 Task: Check the traffic conditions on Interstate 35 in Dallas.
Action: Key pressed <Key.caps_lock>I<Key.caps_lock>nterstate<Key.space>35,<Key.caps_lock>D<Key.caps_lock>allas
Screenshot: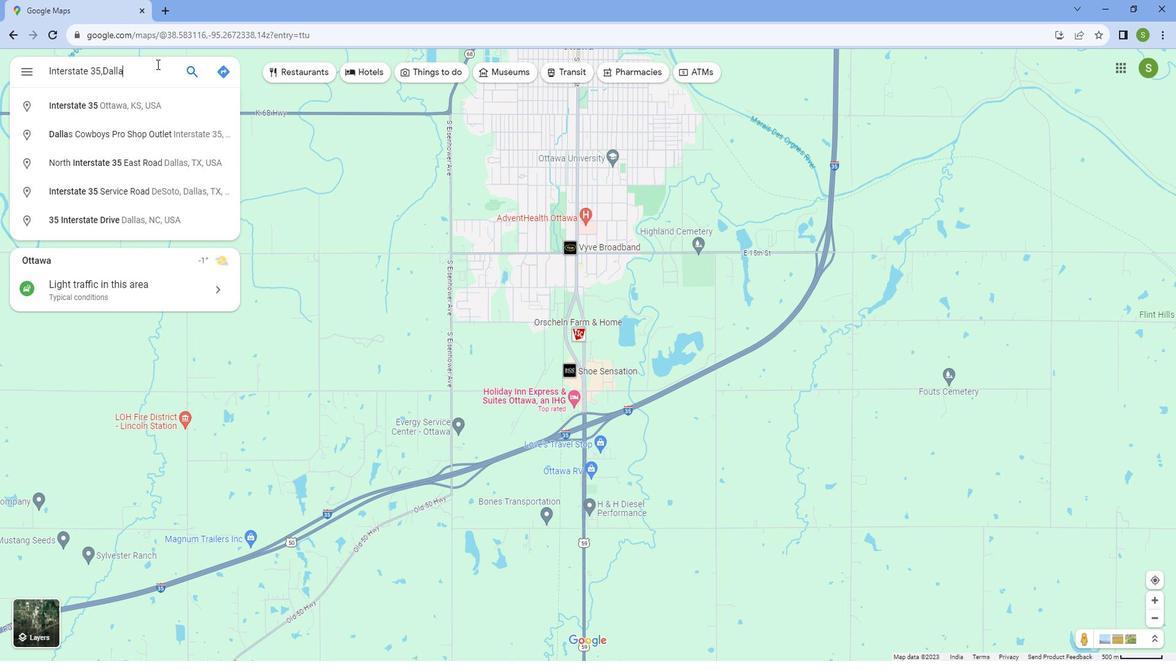 
Action: Mouse moved to (310, 73)
Screenshot: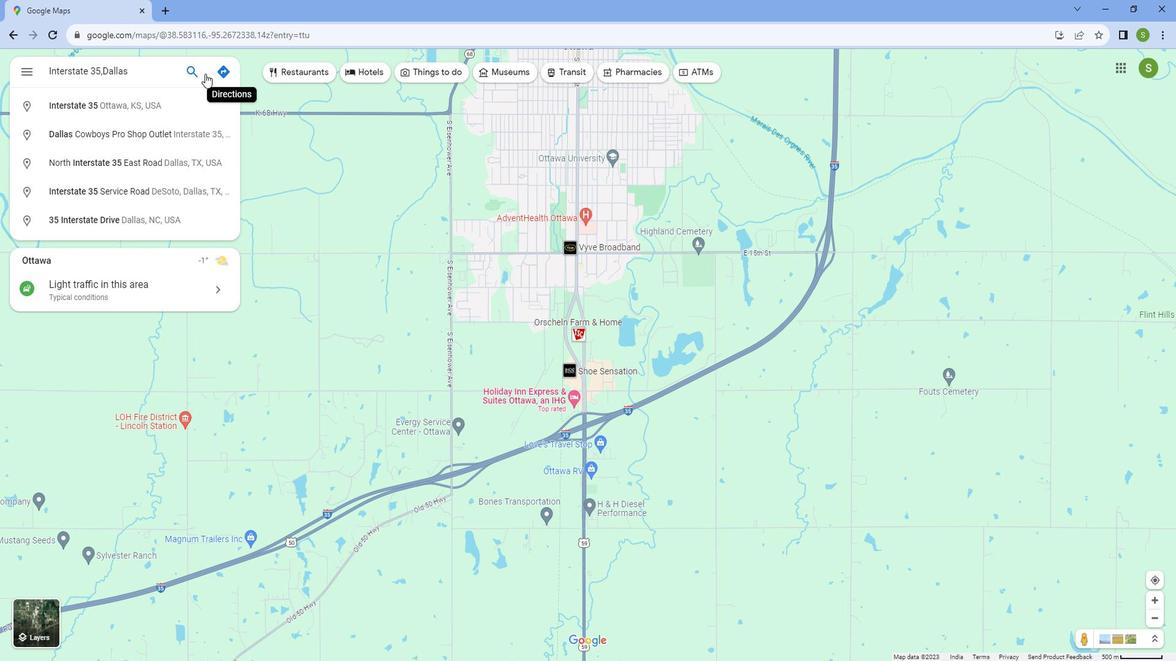 
Action: Mouse pressed left at (310, 73)
Screenshot: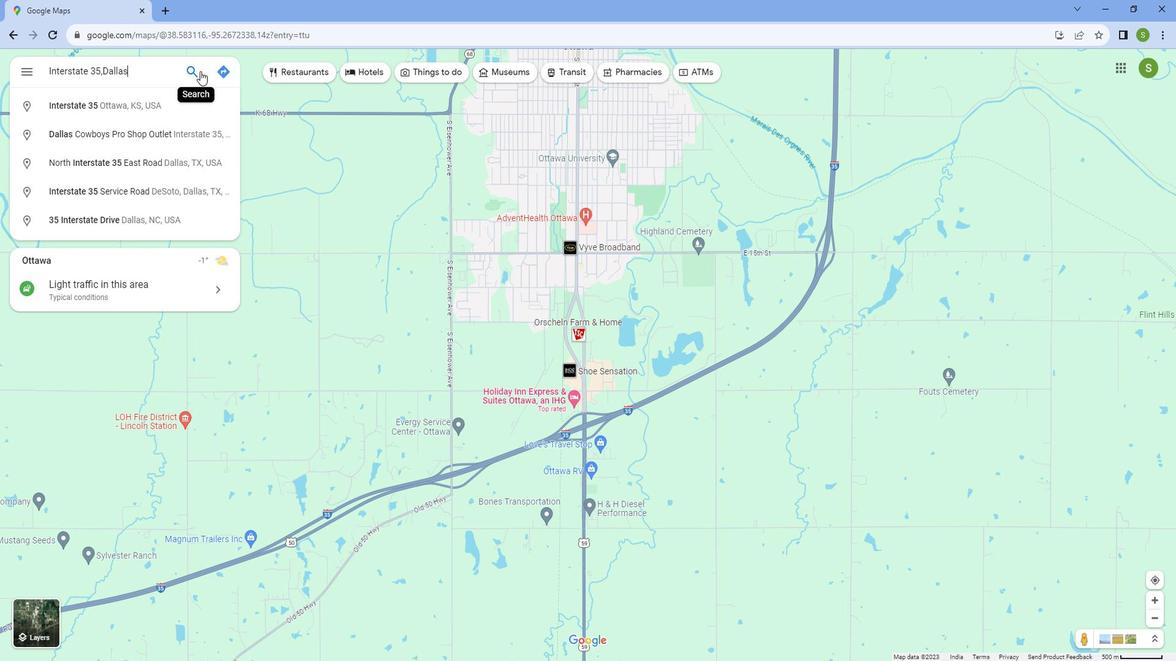 
Action: Mouse moved to (429, 591)
Screenshot: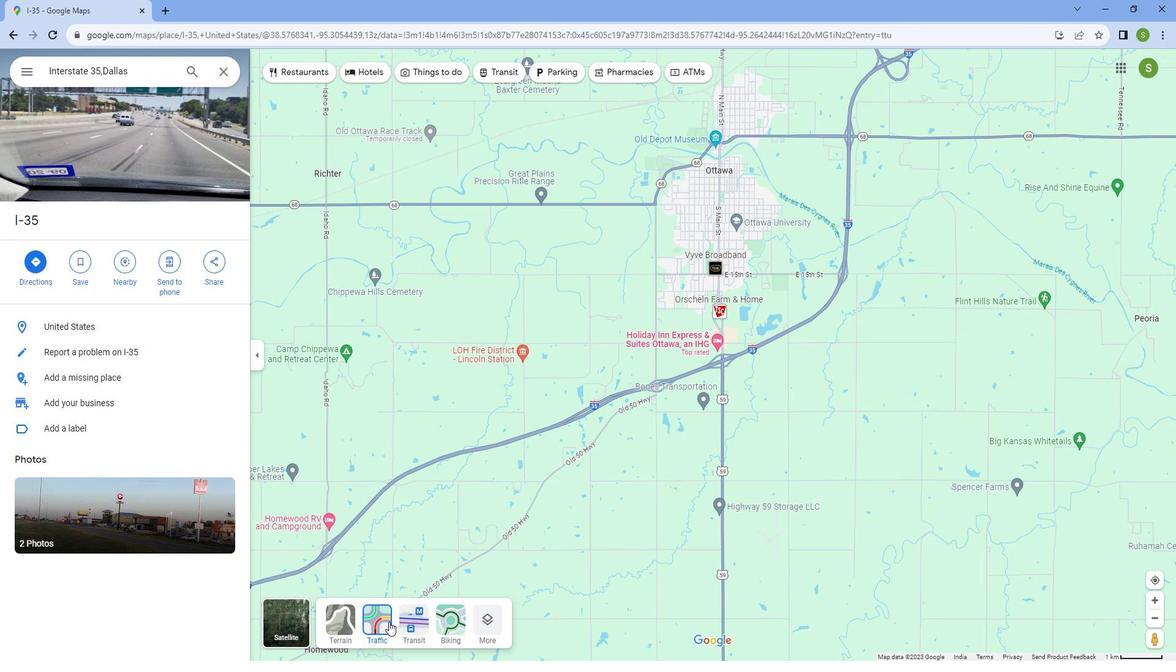 
Action: Mouse pressed left at (429, 591)
Screenshot: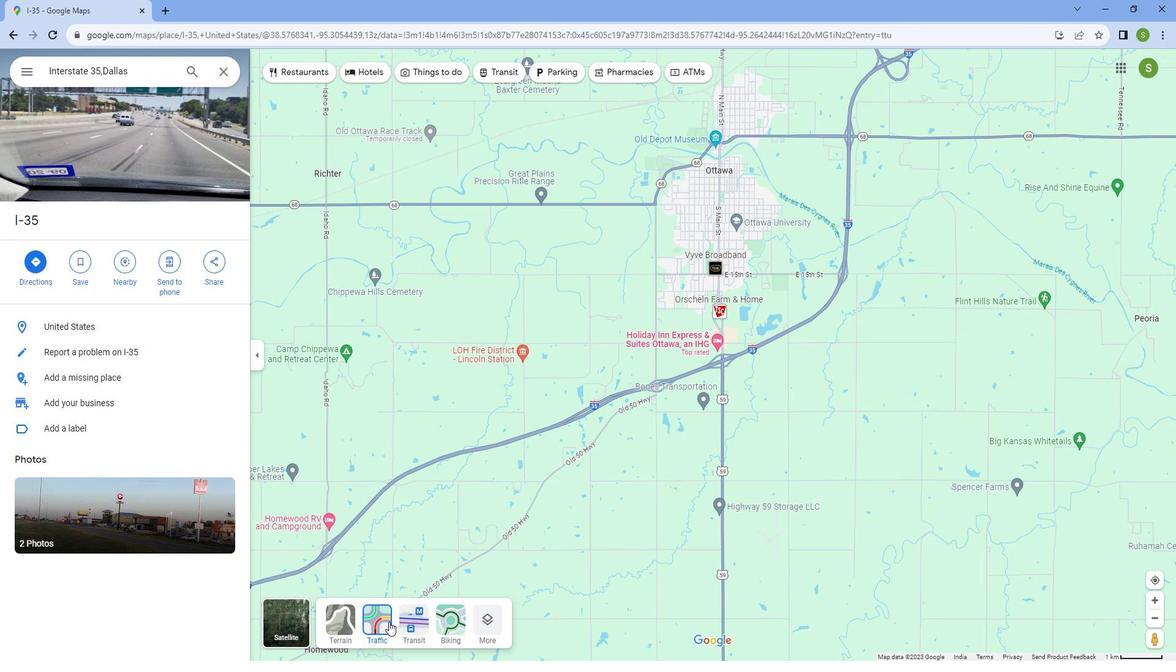 
Action: Mouse moved to (500, 454)
Screenshot: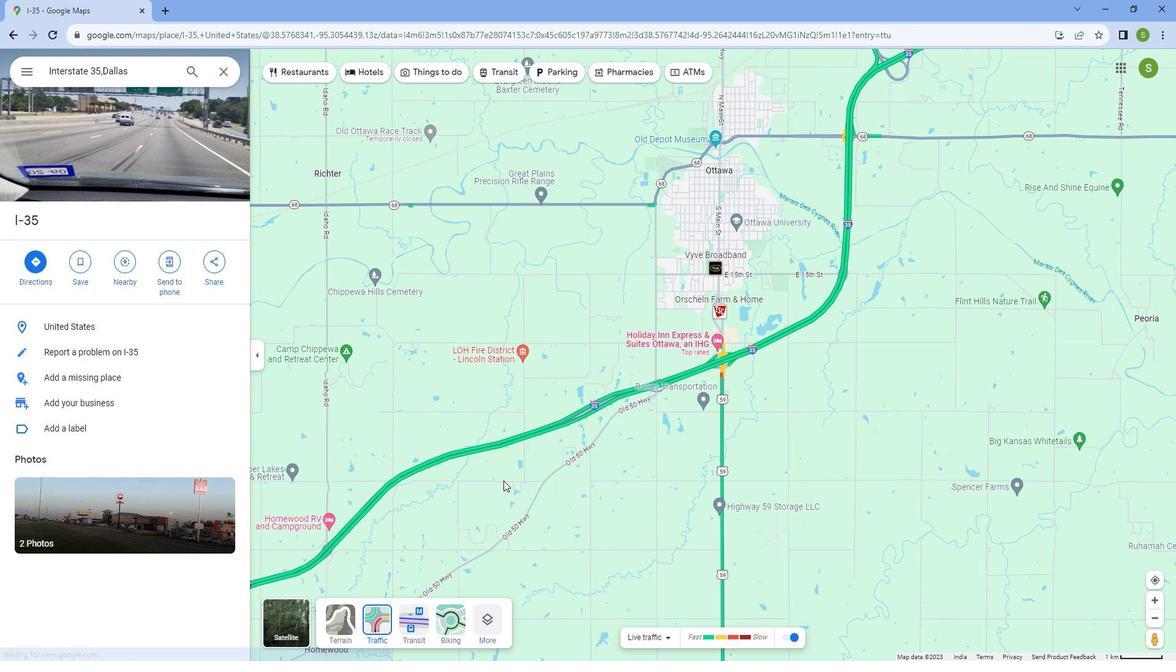 
Action: Mouse scrolled (500, 454) with delta (0, 0)
Screenshot: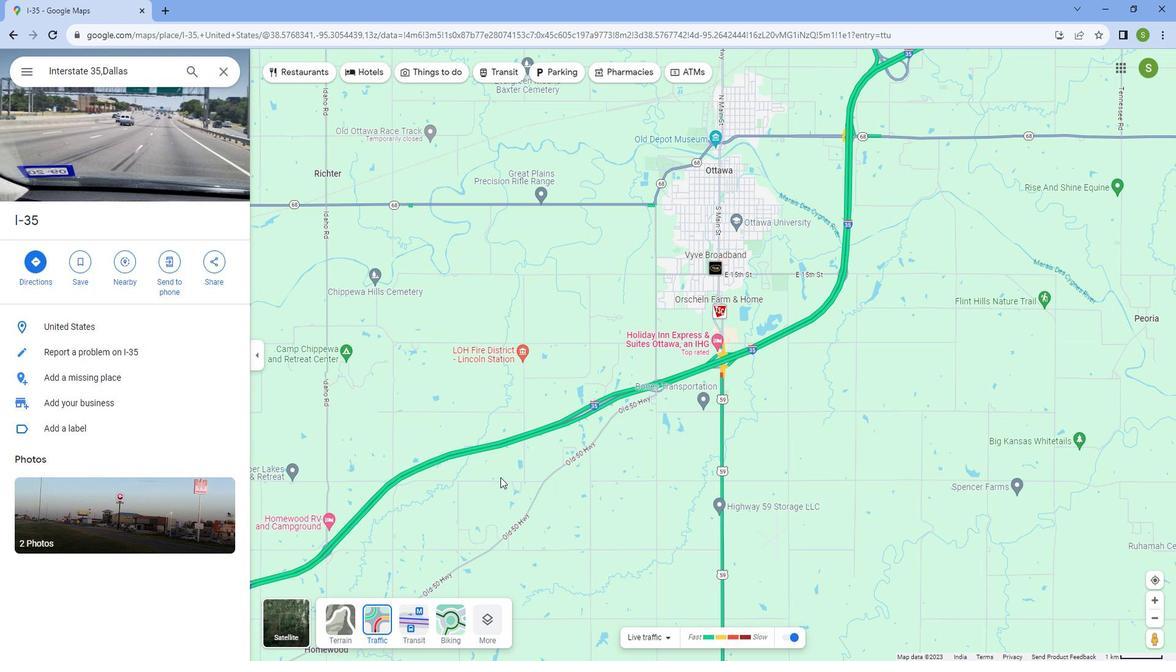 
Action: Mouse scrolled (500, 454) with delta (0, 0)
Screenshot: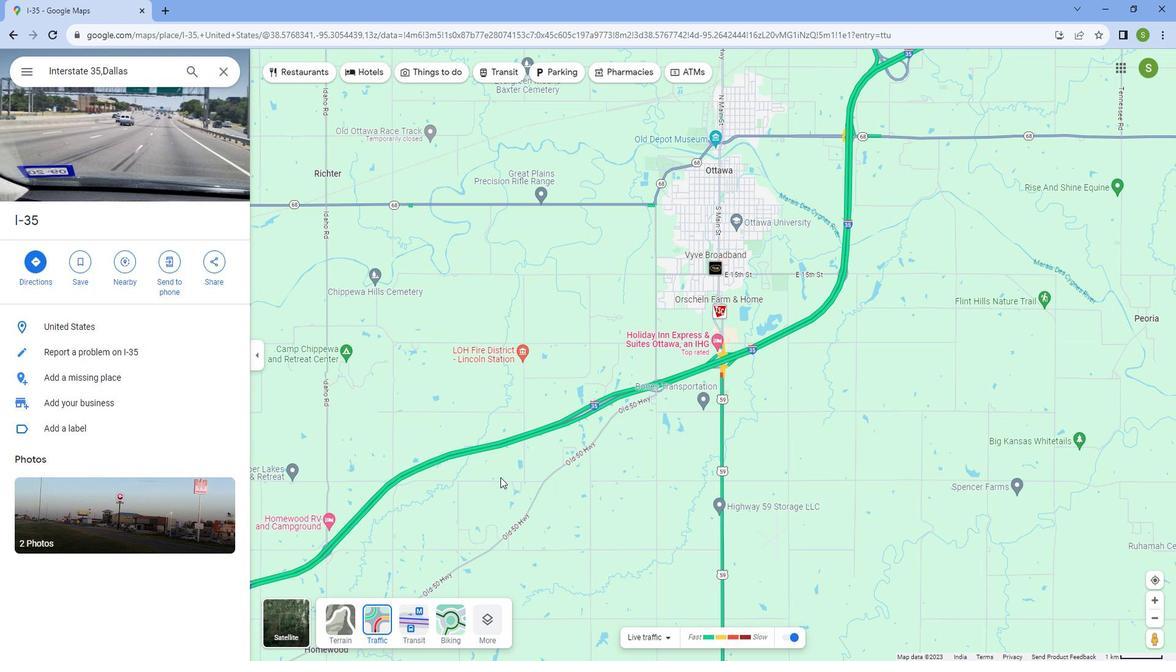 
Action: Mouse scrolled (500, 454) with delta (0, 0)
Screenshot: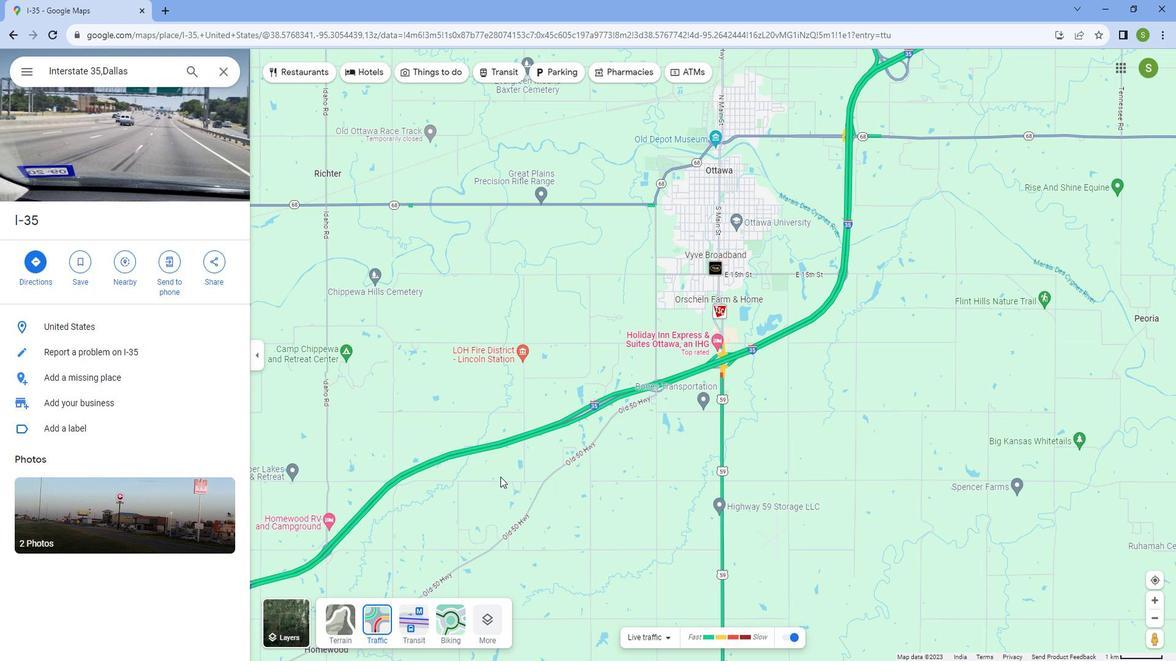 
Action: Mouse moved to (500, 454)
Screenshot: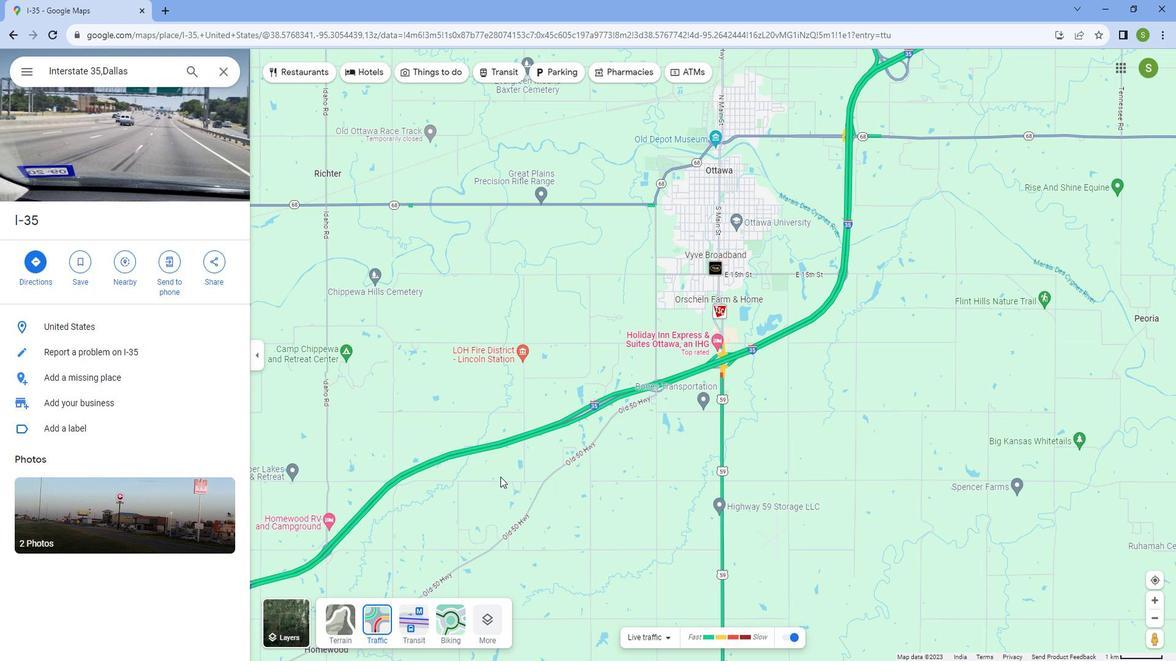 
Action: Mouse scrolled (500, 454) with delta (0, 0)
Screenshot: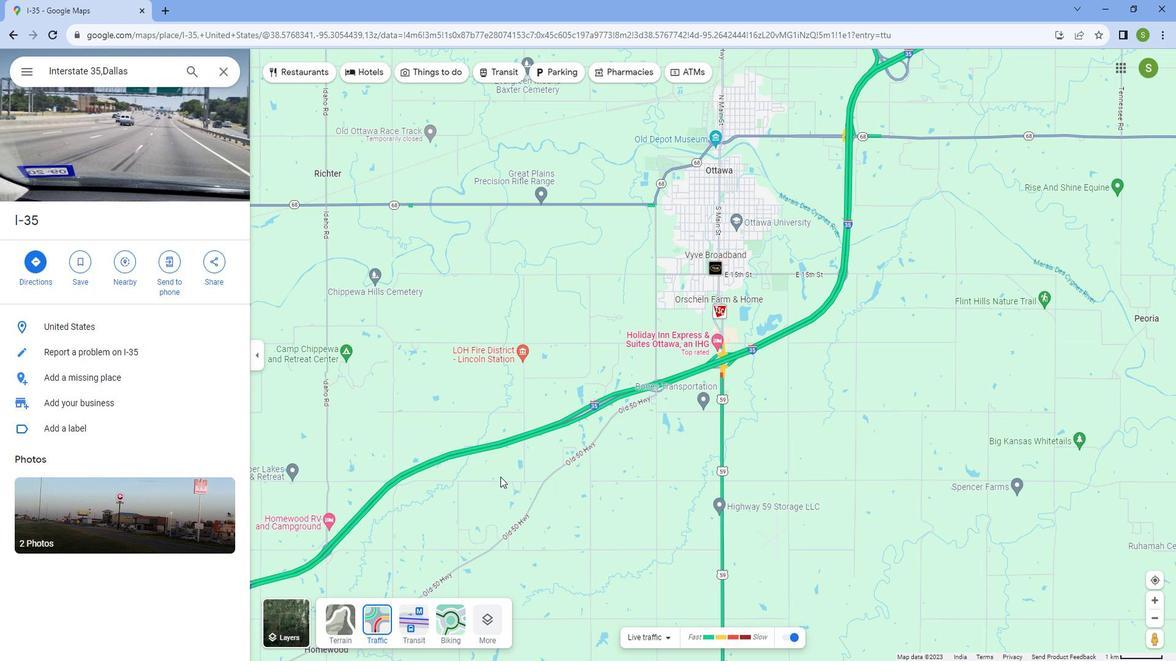 
Action: Mouse moved to (499, 454)
Screenshot: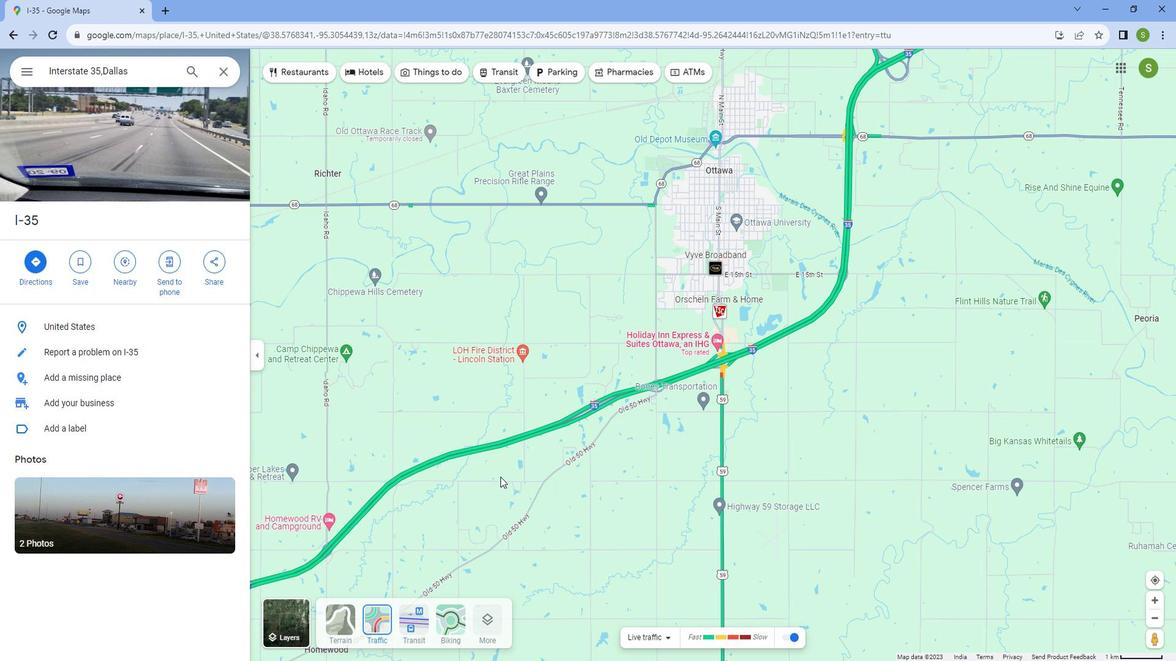 
Action: Mouse scrolled (499, 453) with delta (0, 0)
Screenshot: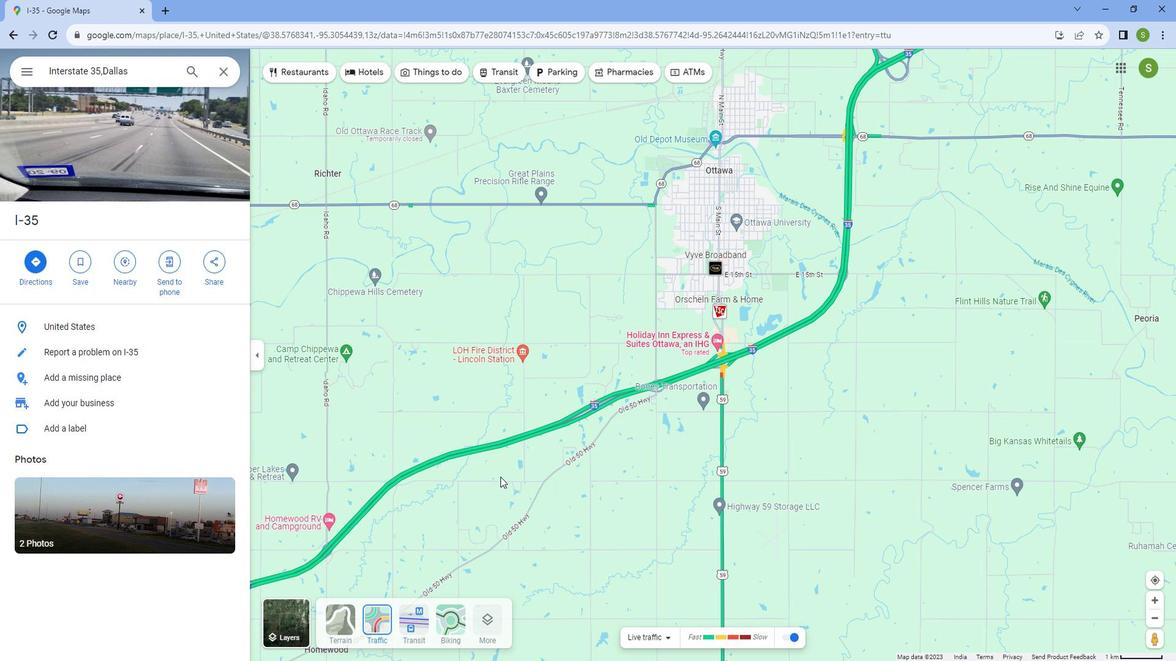 
Action: Mouse scrolled (499, 453) with delta (0, 0)
Screenshot: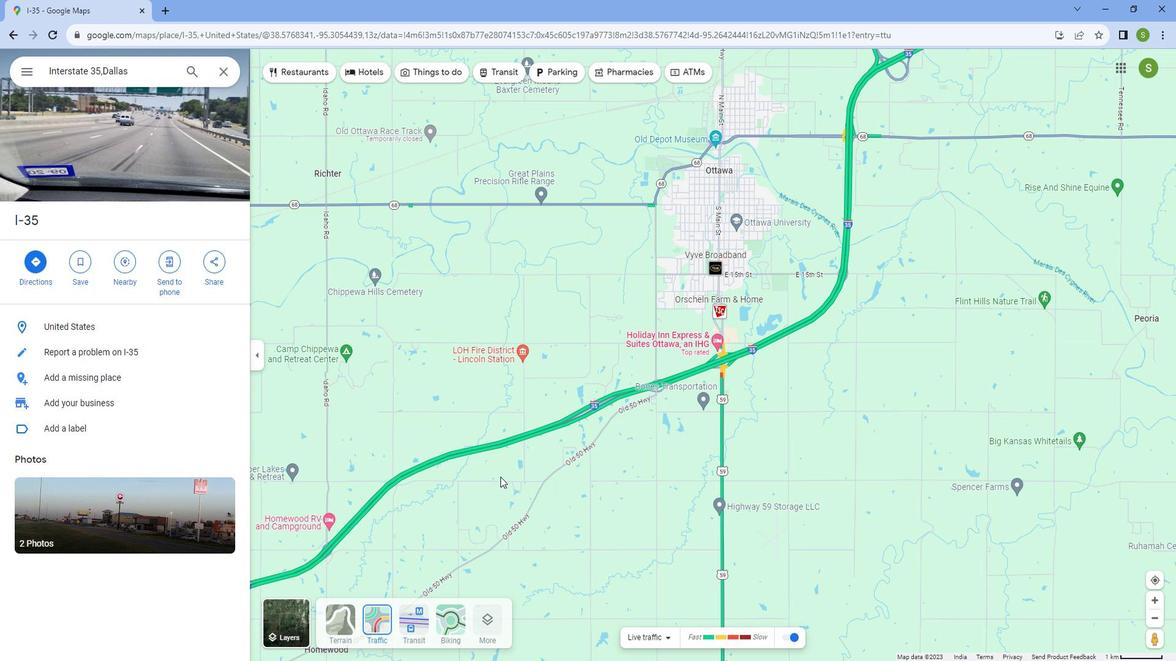 
Action: Mouse moved to (499, 454)
Screenshot: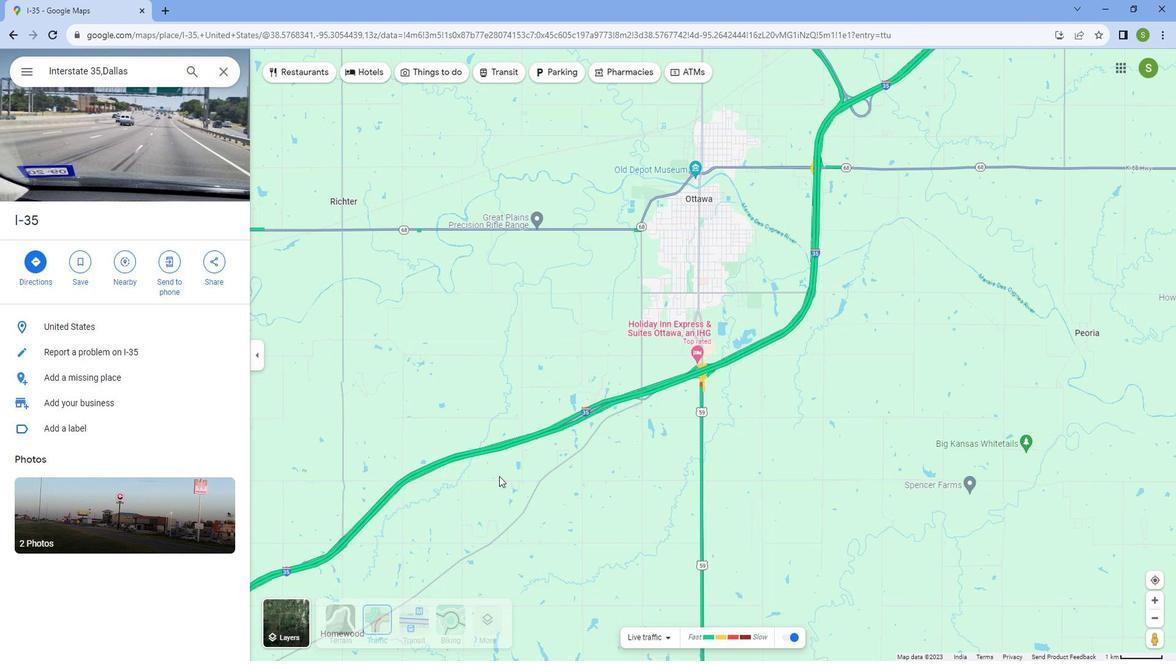
Action: Mouse scrolled (499, 454) with delta (0, 0)
Screenshot: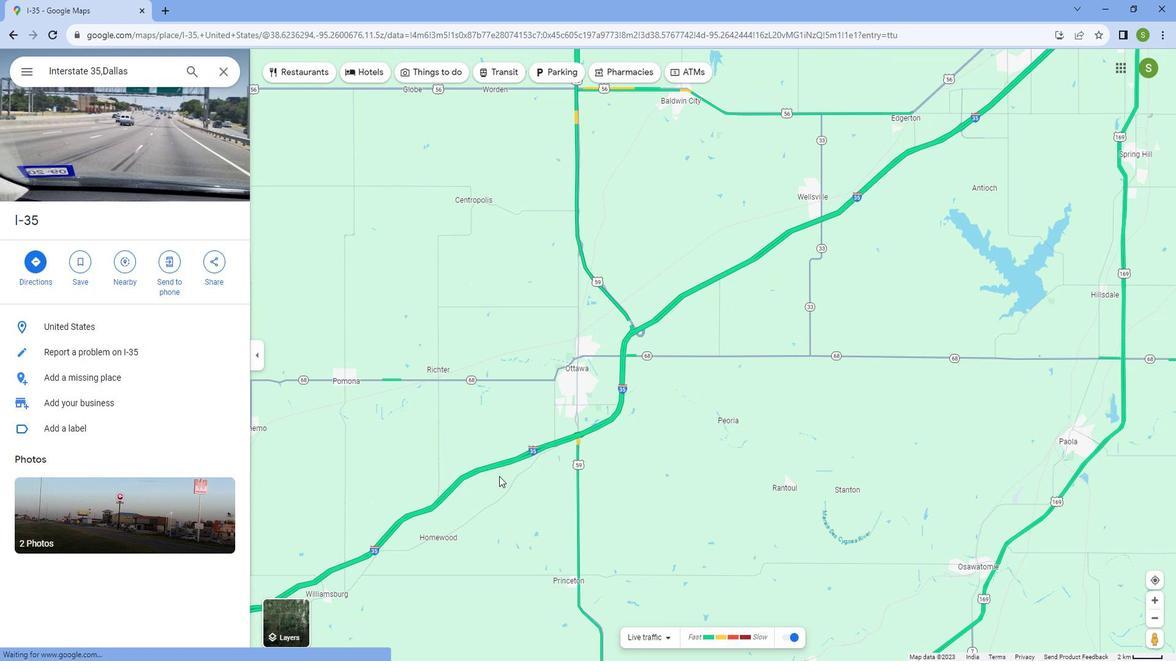 
Action: Mouse scrolled (499, 454) with delta (0, 0)
Screenshot: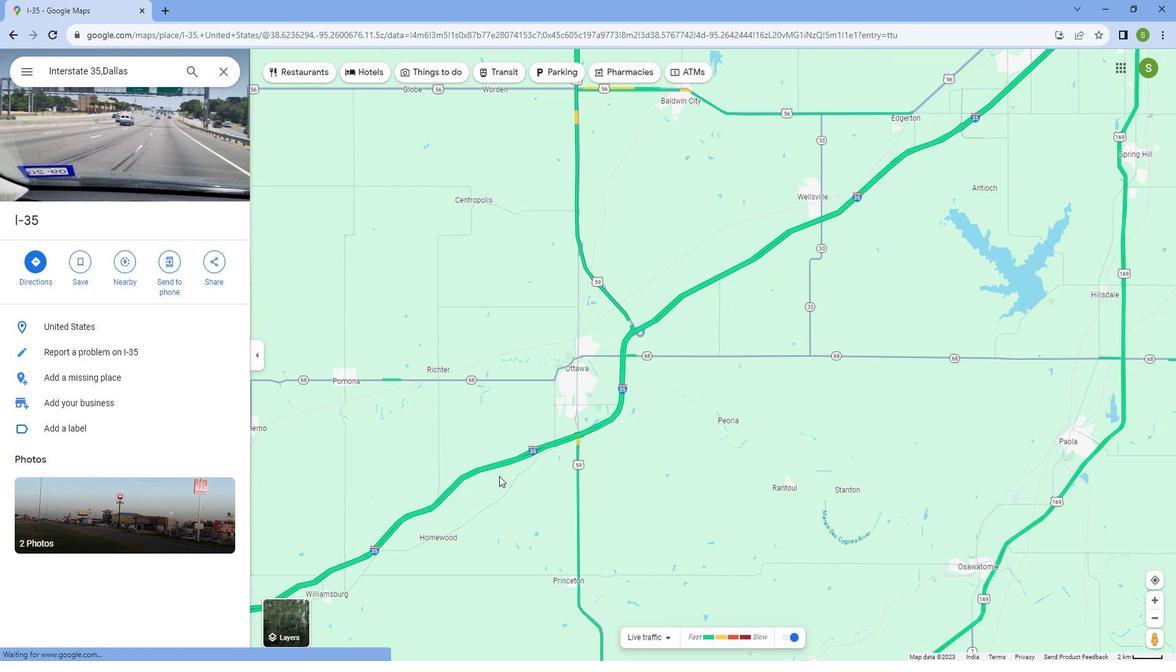 
Action: Mouse scrolled (499, 454) with delta (0, 0)
Screenshot: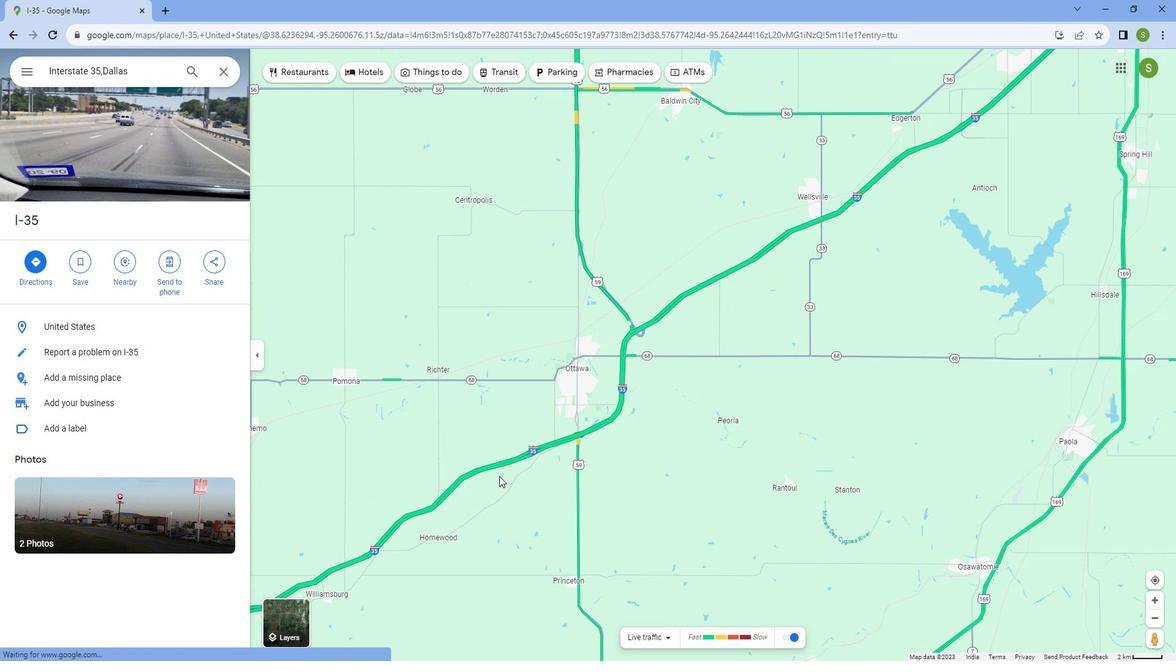 
Action: Mouse scrolled (499, 454) with delta (0, 0)
Screenshot: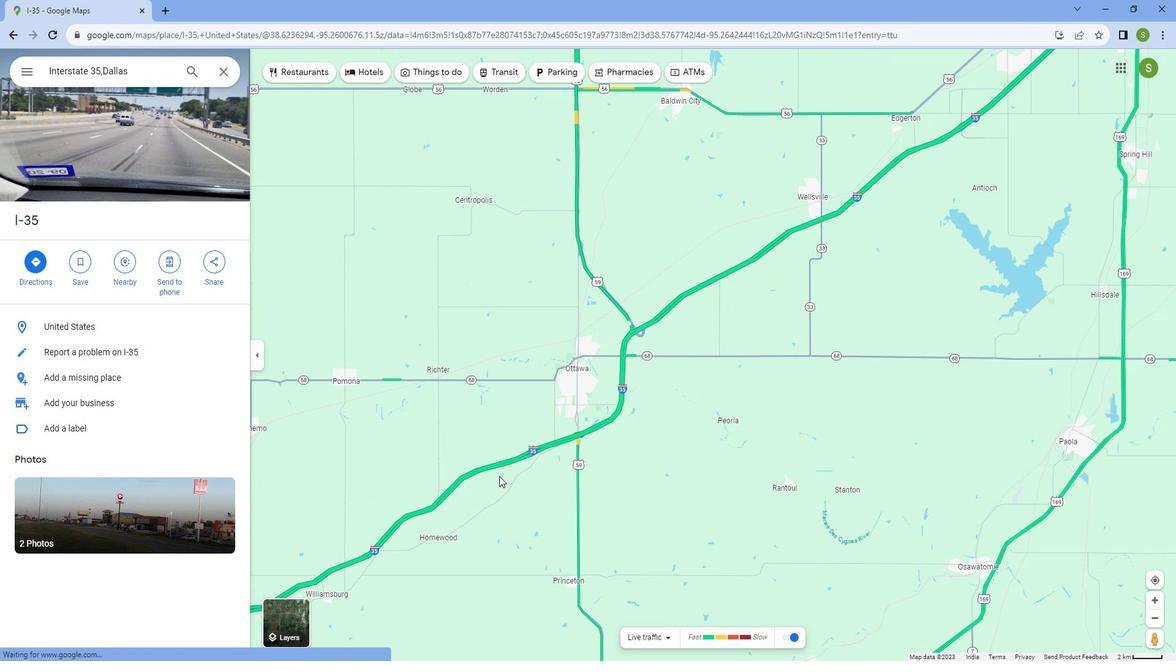 
Action: Mouse scrolled (499, 454) with delta (0, 0)
Screenshot: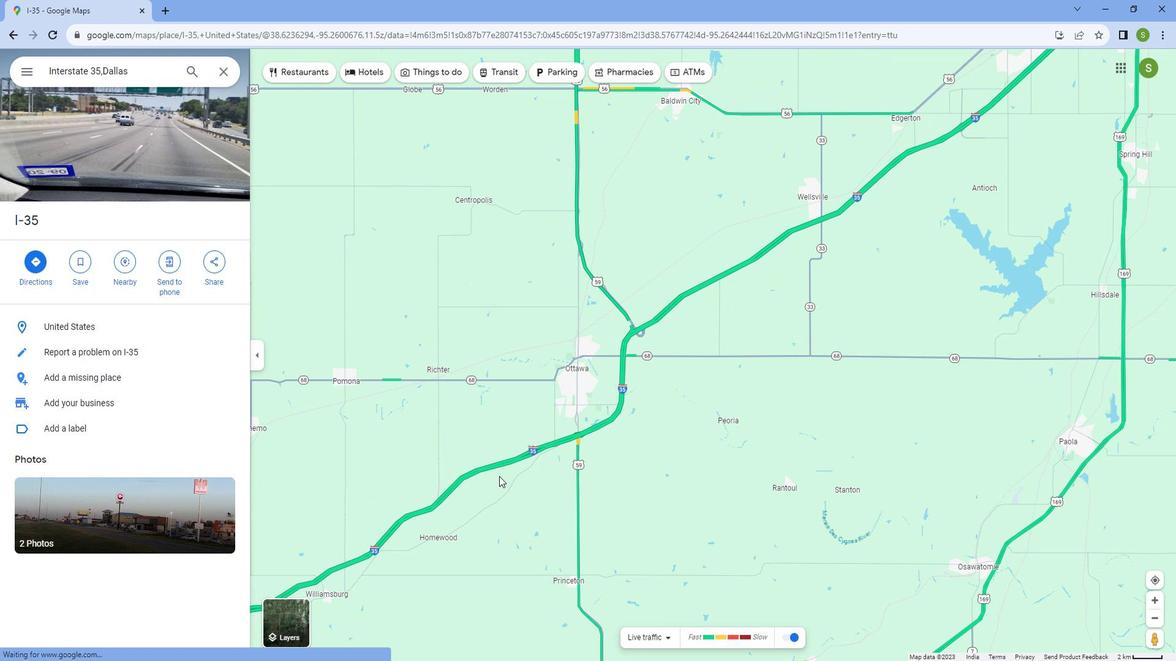 
Action: Mouse scrolled (499, 454) with delta (0, 0)
Screenshot: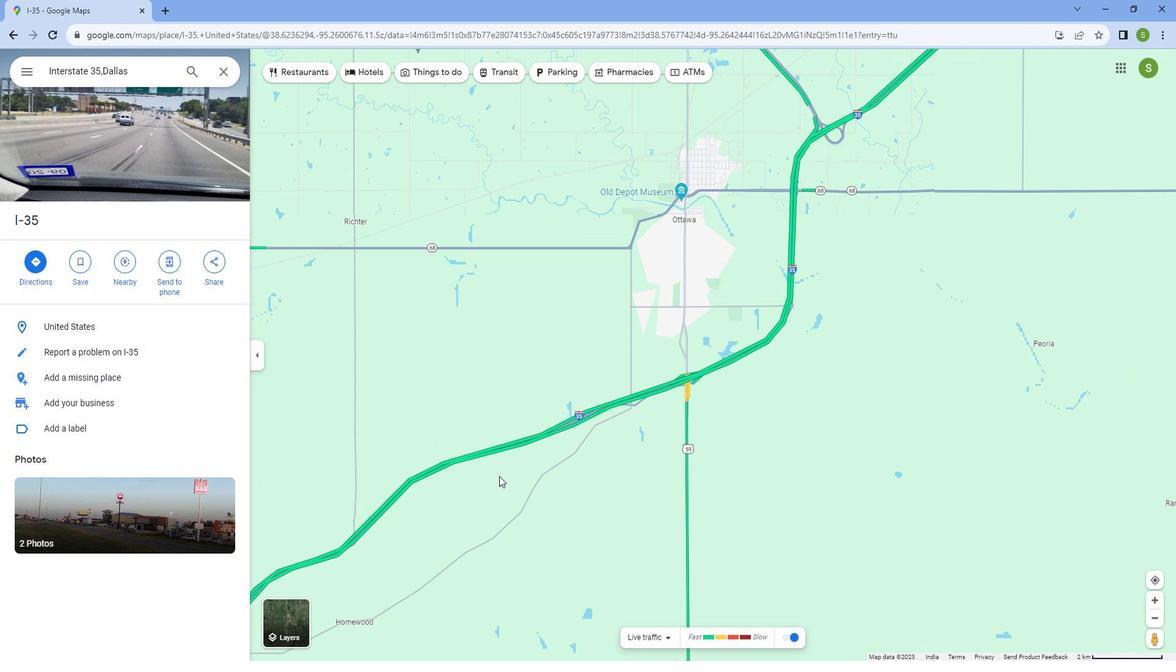 
Action: Mouse scrolled (499, 454) with delta (0, 0)
Screenshot: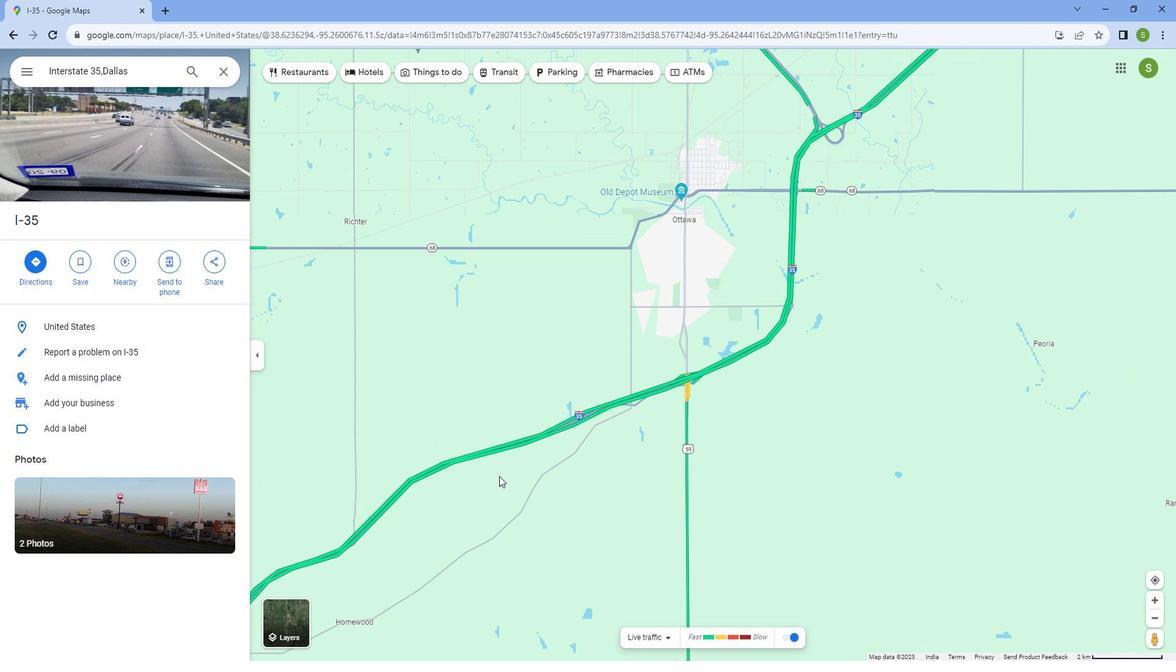 
Action: Mouse scrolled (499, 454) with delta (0, 0)
Screenshot: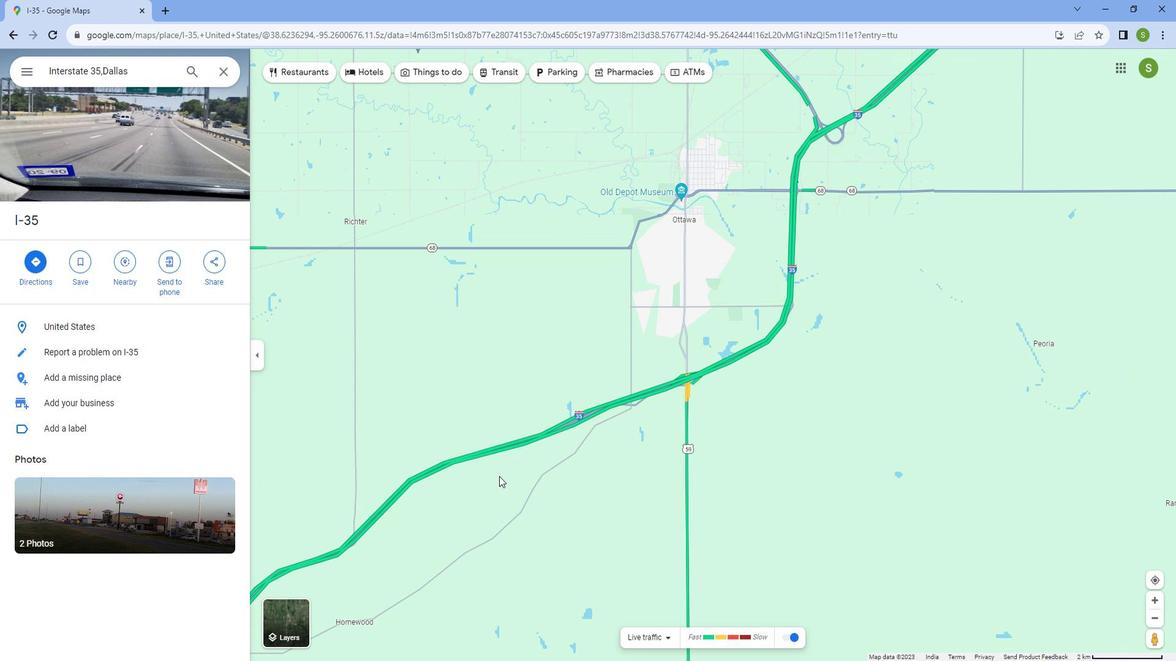 
Action: Mouse scrolled (499, 454) with delta (0, 0)
Screenshot: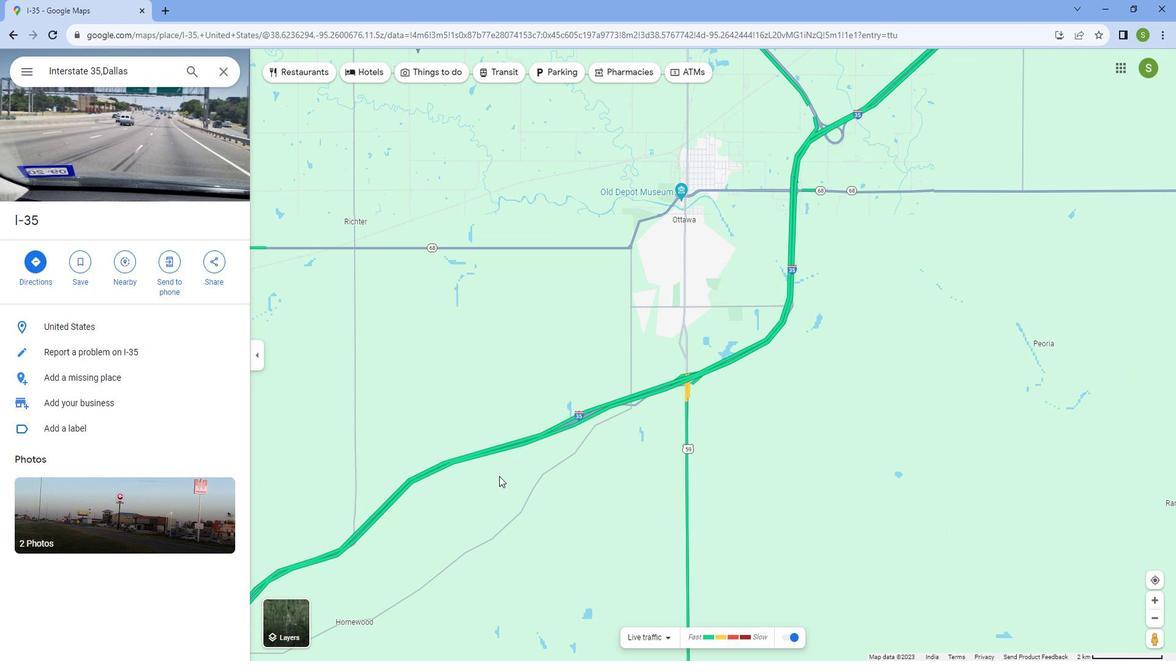 
Action: Mouse scrolled (499, 454) with delta (0, 0)
Screenshot: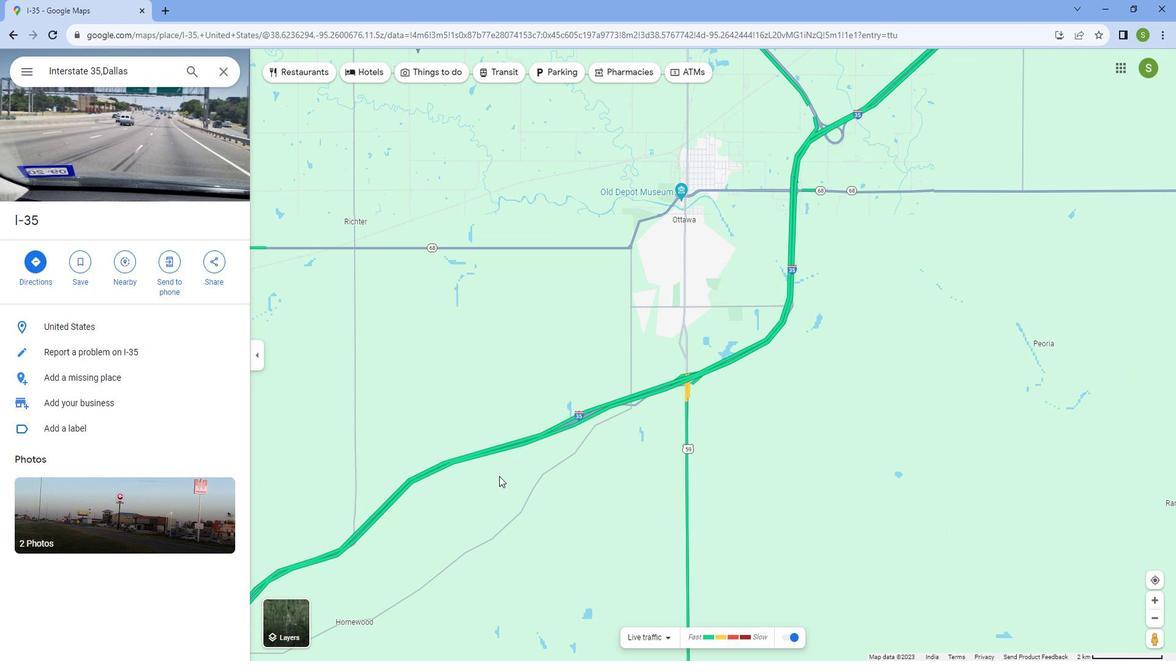 
Action: Mouse scrolled (499, 454) with delta (0, 0)
Screenshot: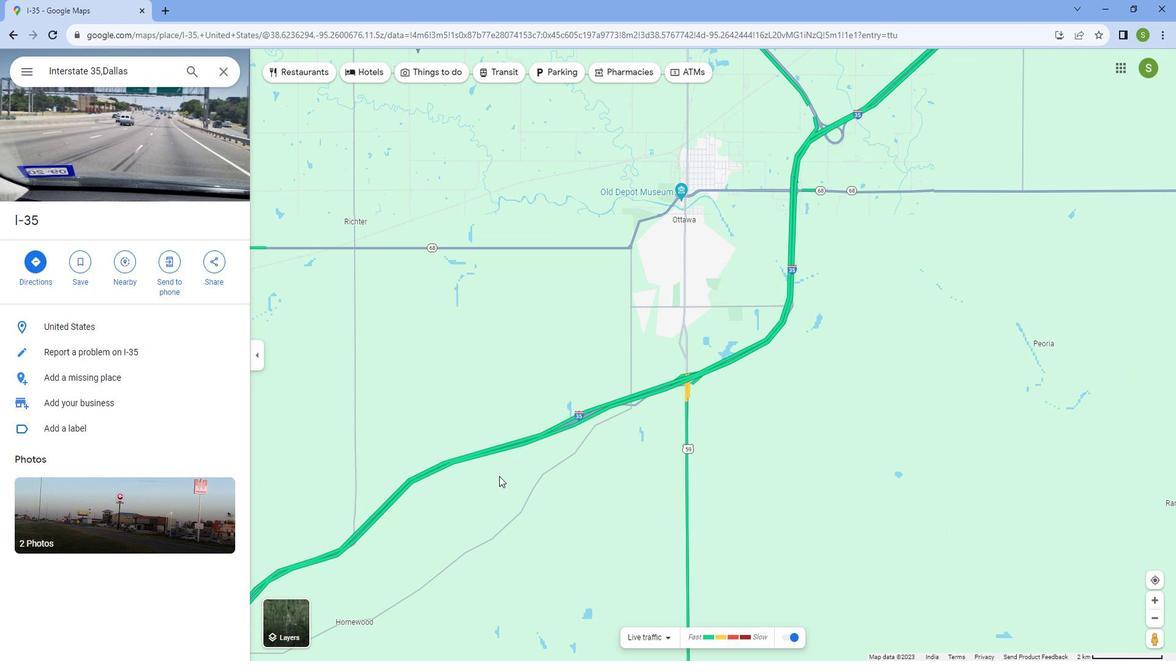 
Action: Mouse scrolled (499, 454) with delta (0, 0)
Screenshot: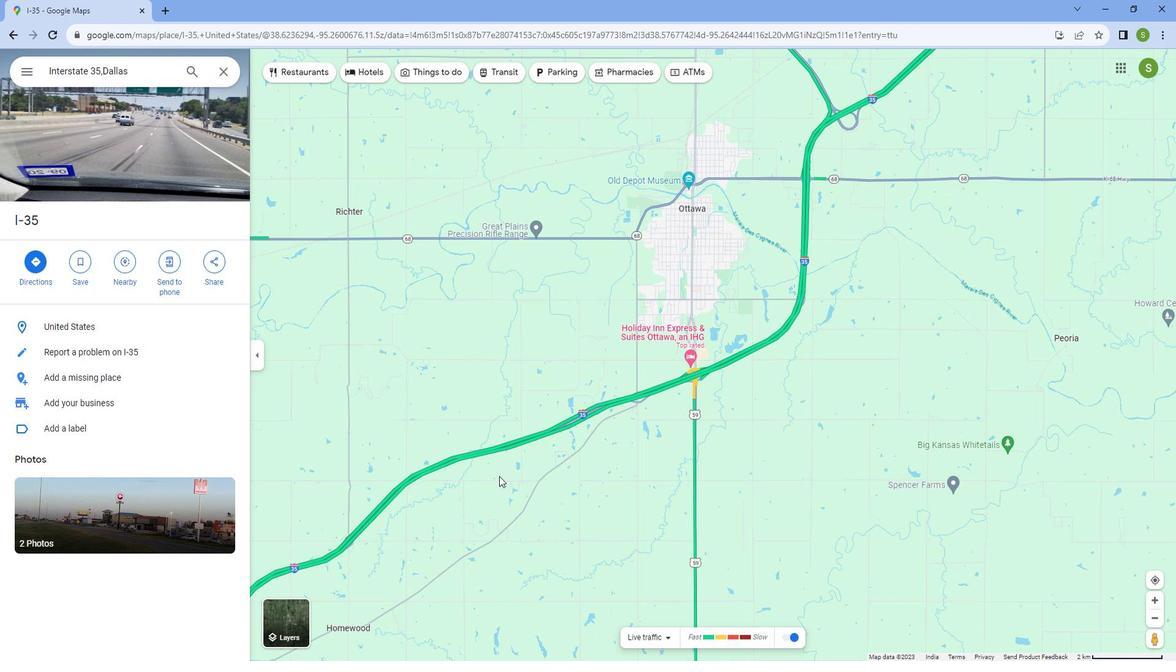 
Action: Mouse moved to (614, 379)
Screenshot: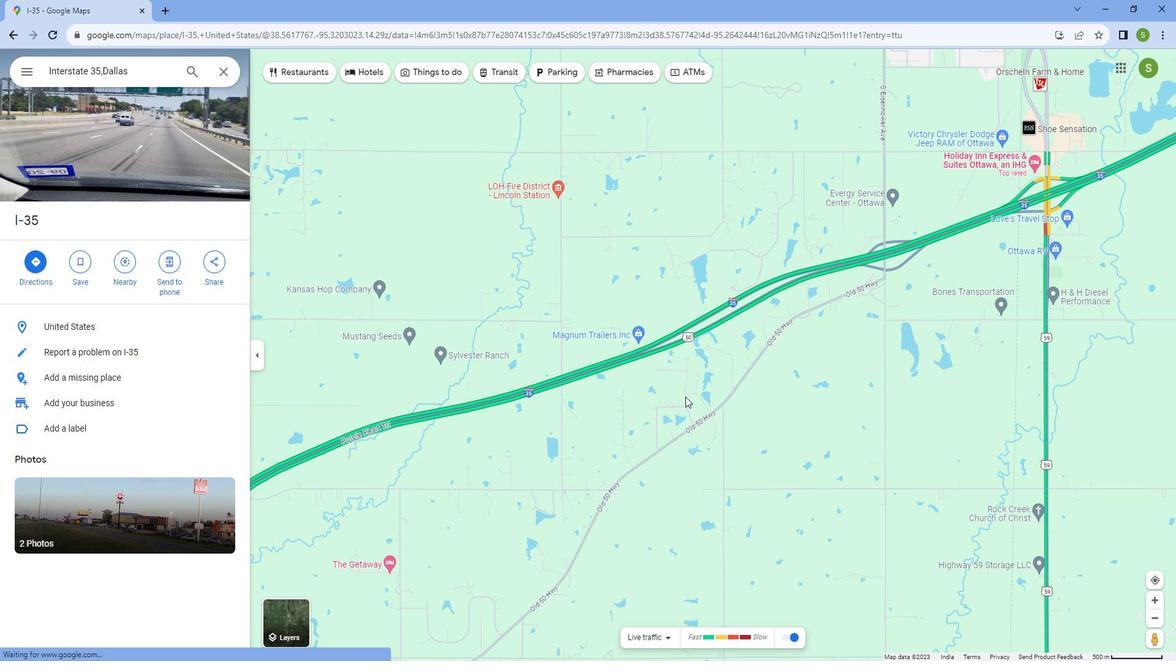 
Action: Mouse pressed left at (614, 379)
Screenshot: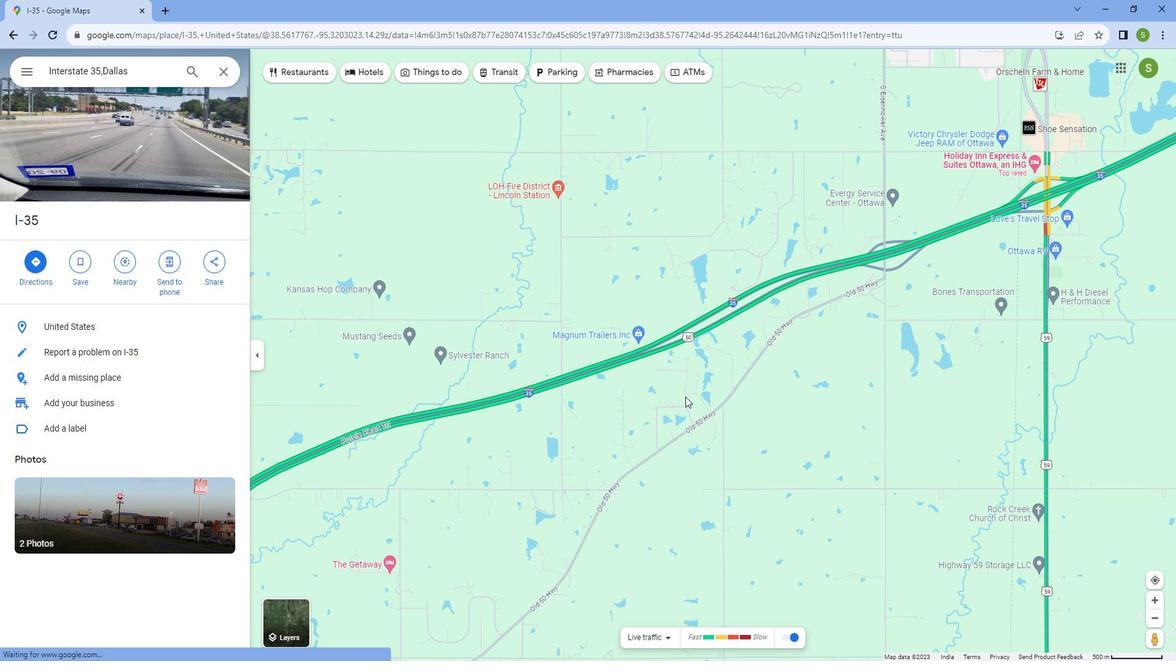 
Action: Mouse moved to (777, 371)
Screenshot: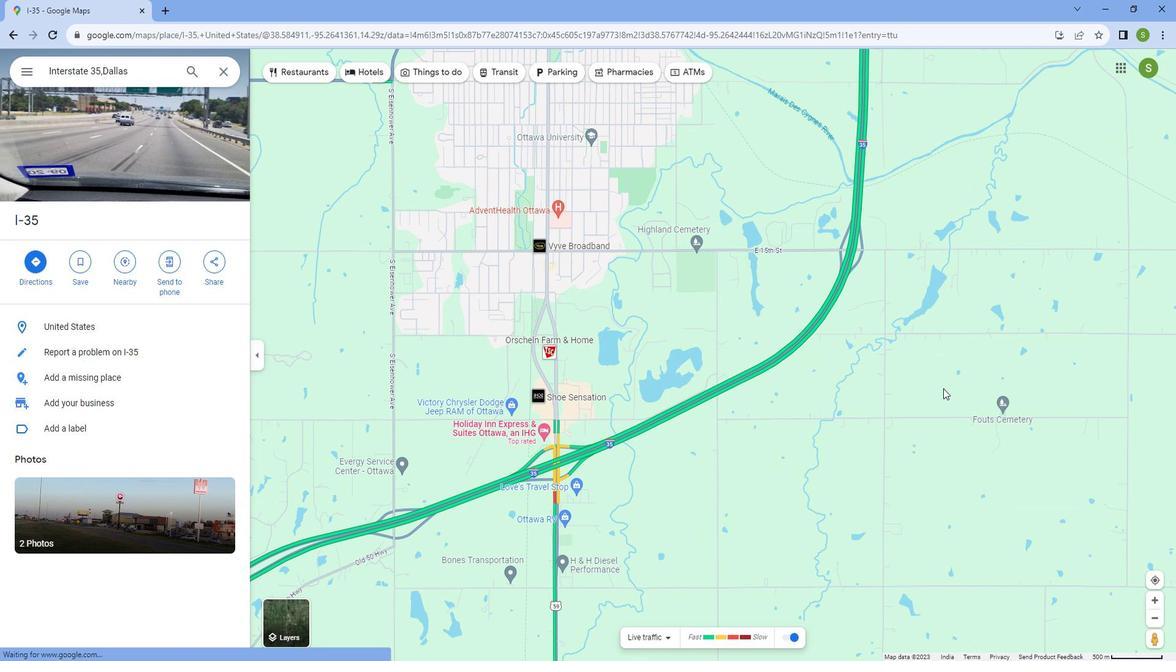 
Action: Mouse pressed left at (777, 371)
Screenshot: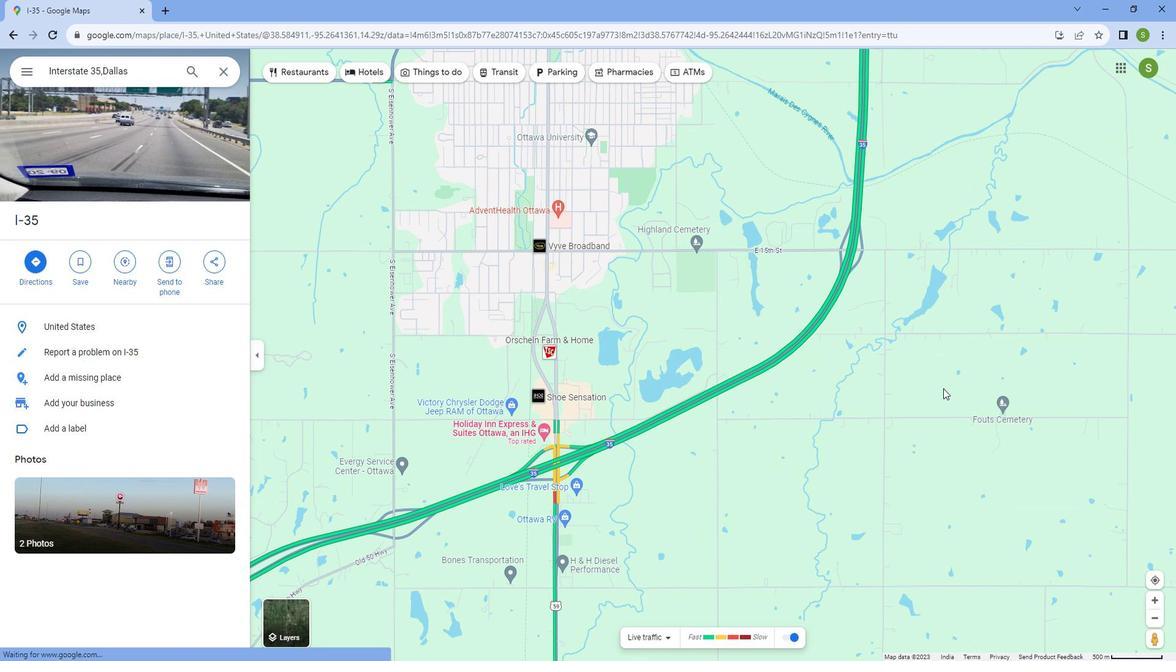 
Action: Mouse moved to (504, 278)
Screenshot: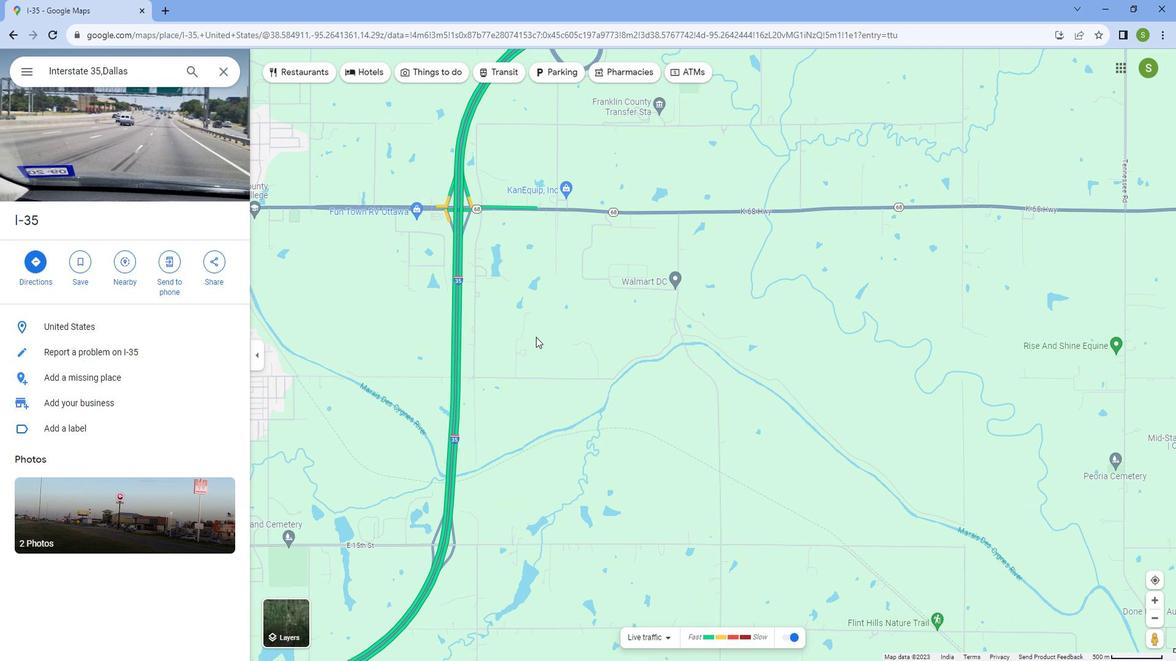 
Action: Mouse scrolled (504, 278) with delta (0, 0)
Screenshot: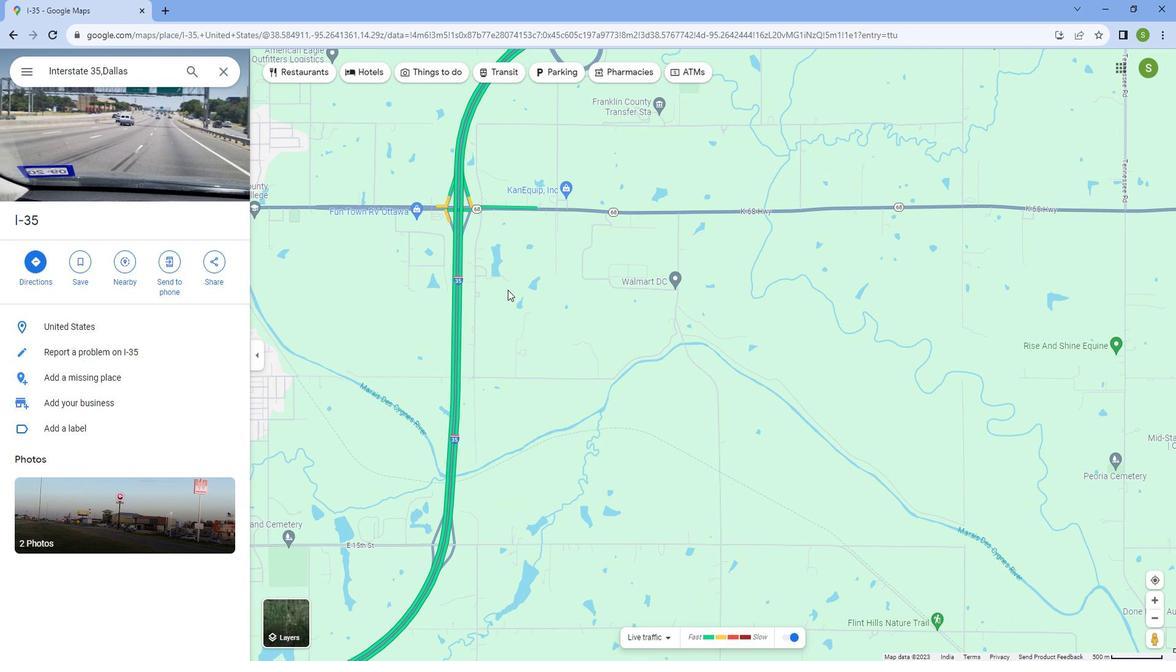 
Action: Mouse scrolled (504, 278) with delta (0, 0)
Screenshot: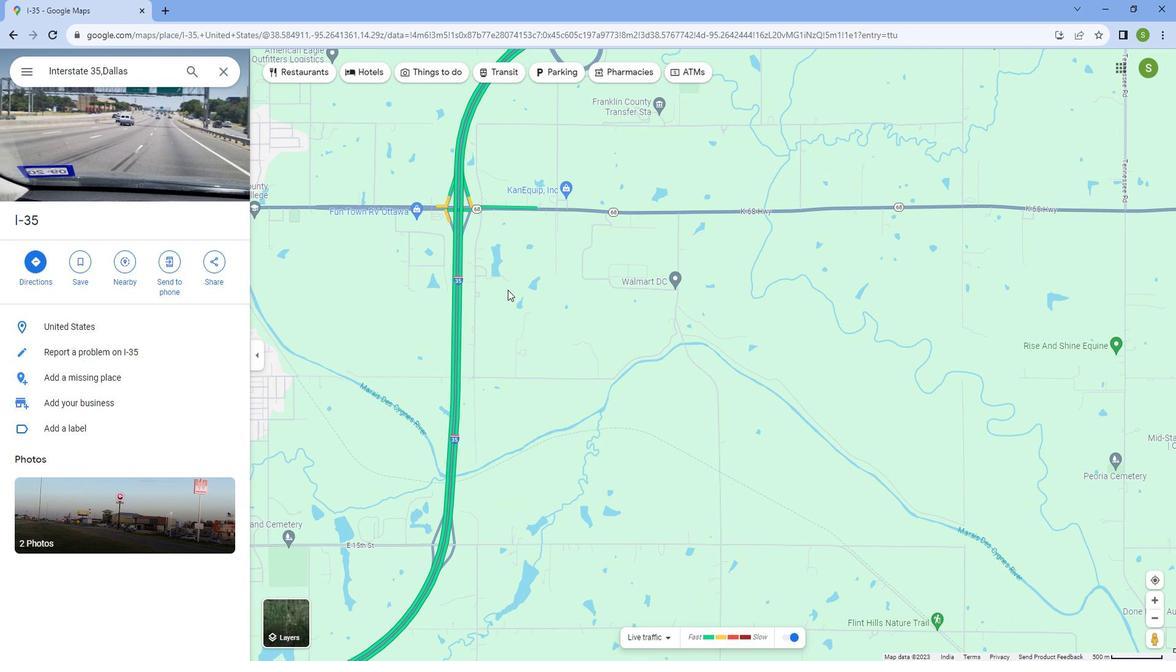 
Action: Mouse scrolled (504, 278) with delta (0, 0)
Screenshot: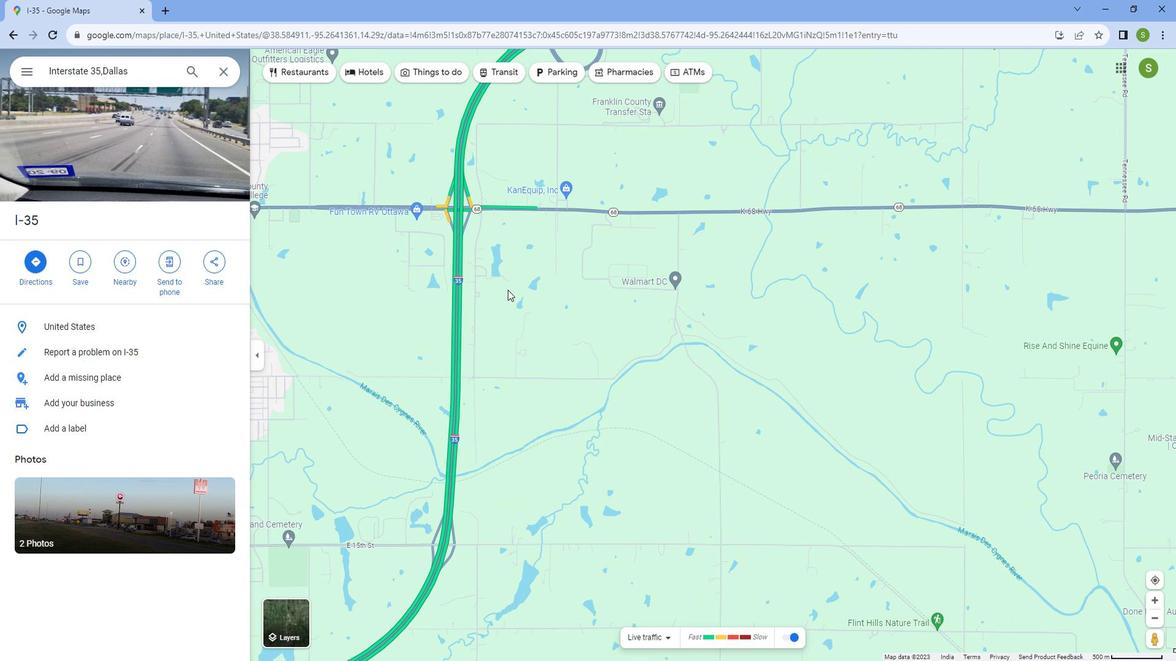
Action: Mouse scrolled (504, 278) with delta (0, 0)
Screenshot: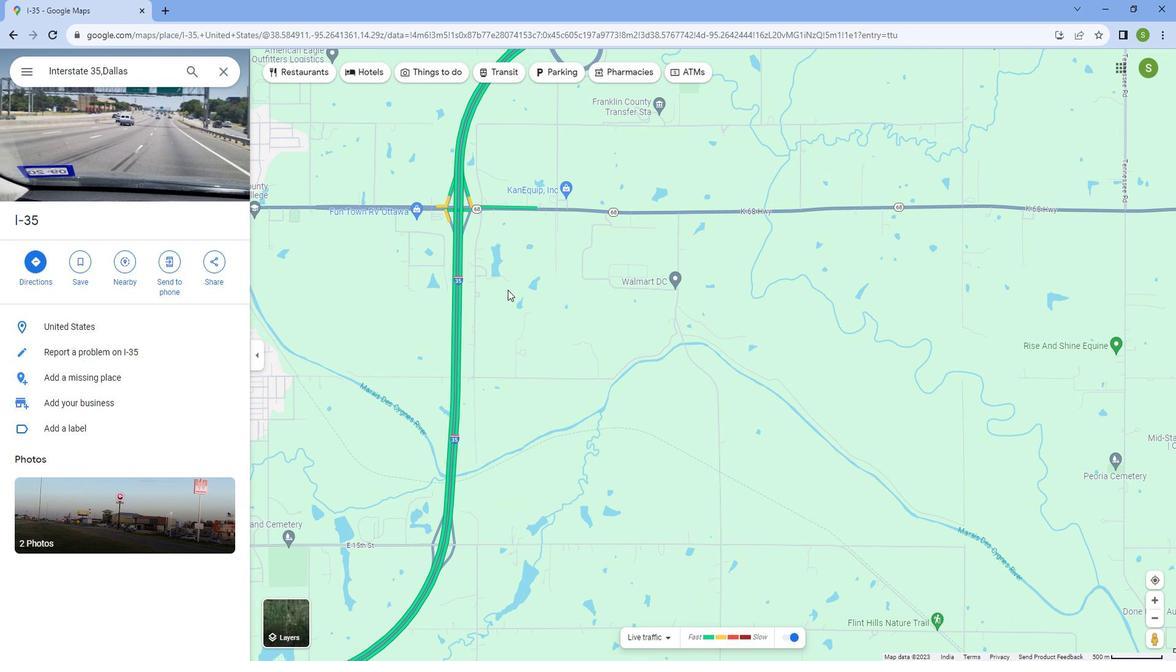 
Action: Mouse scrolled (504, 278) with delta (0, 0)
Screenshot: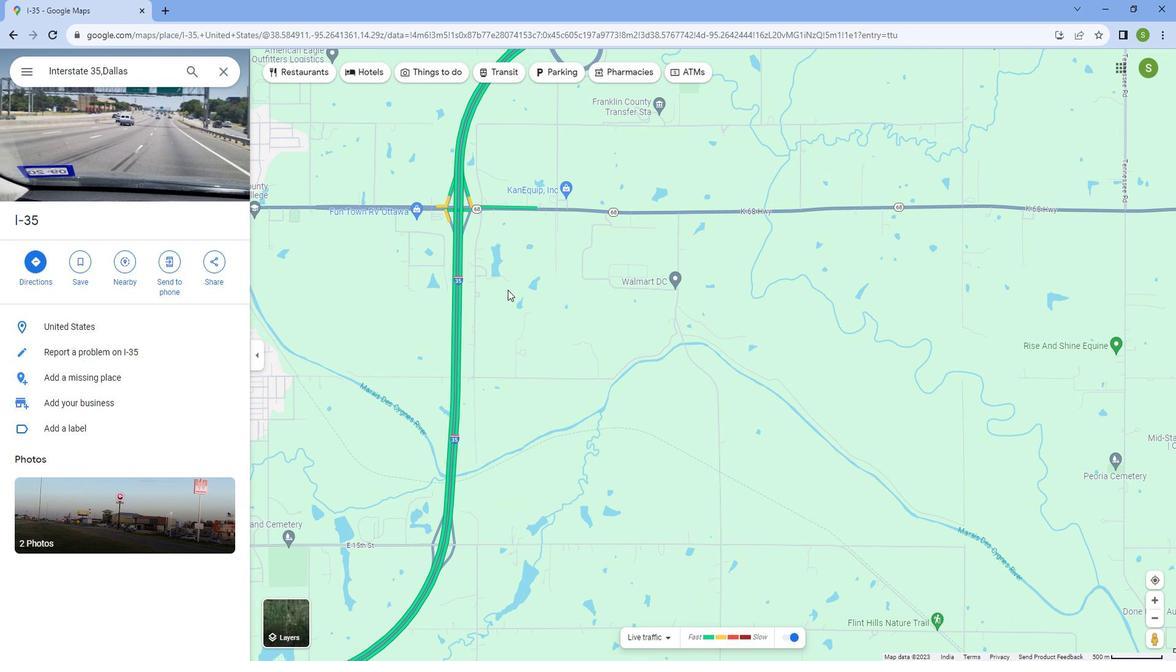 
Action: Mouse scrolled (504, 278) with delta (0, 0)
Screenshot: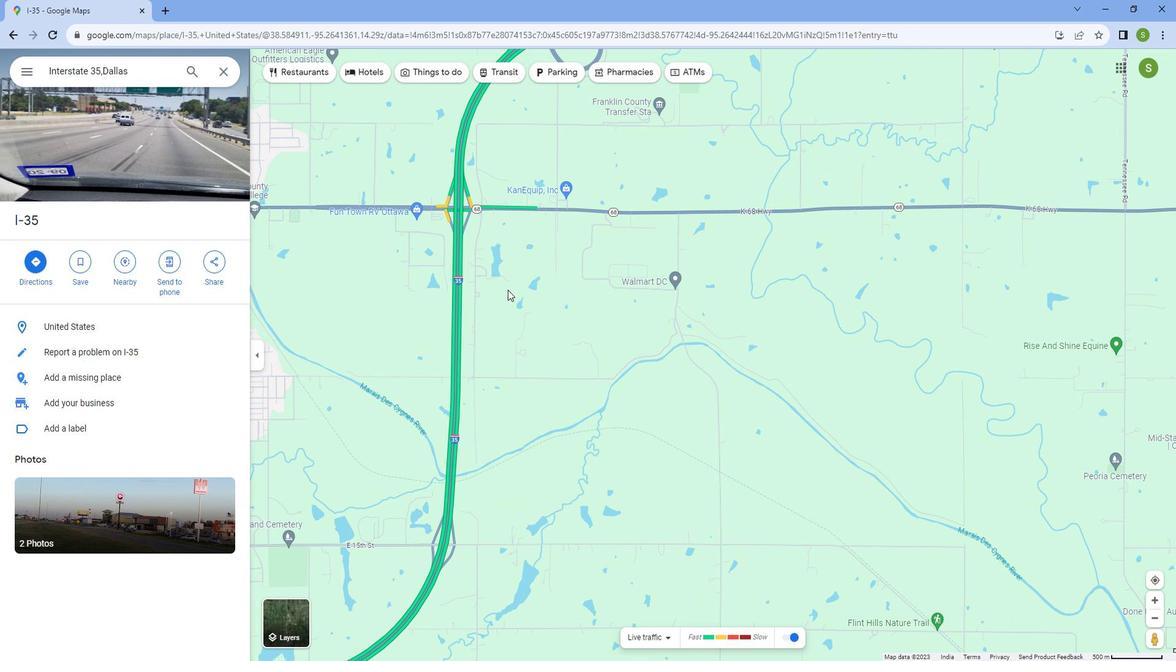 
Action: Mouse scrolled (504, 278) with delta (0, 0)
Screenshot: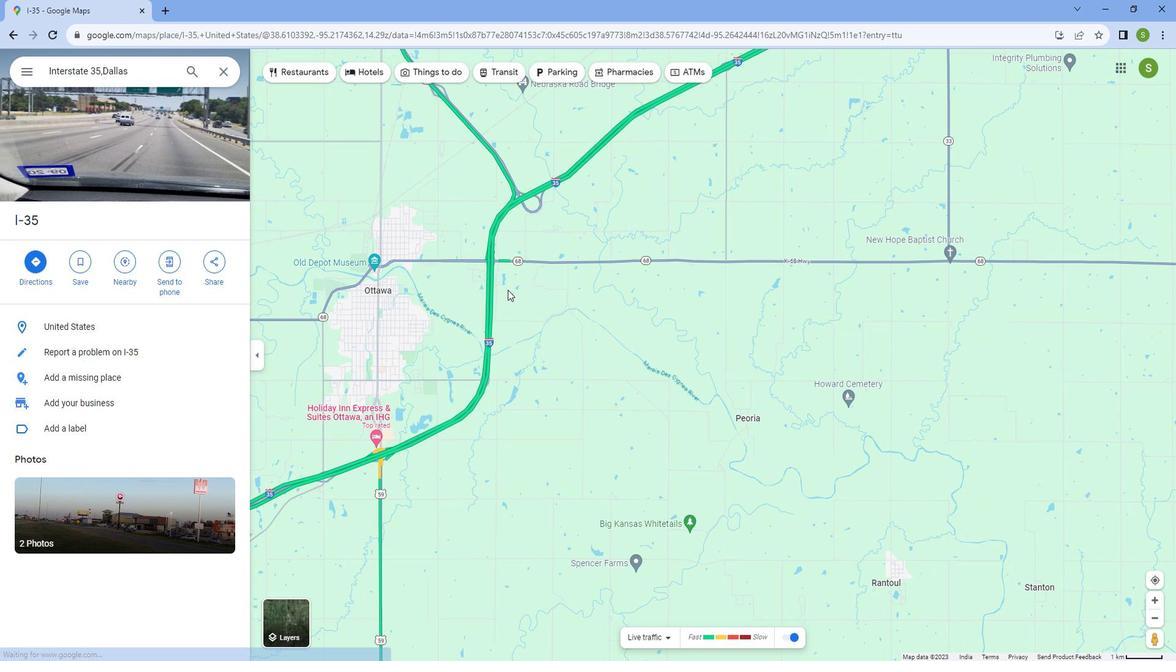 
Action: Mouse scrolled (504, 278) with delta (0, 0)
Screenshot: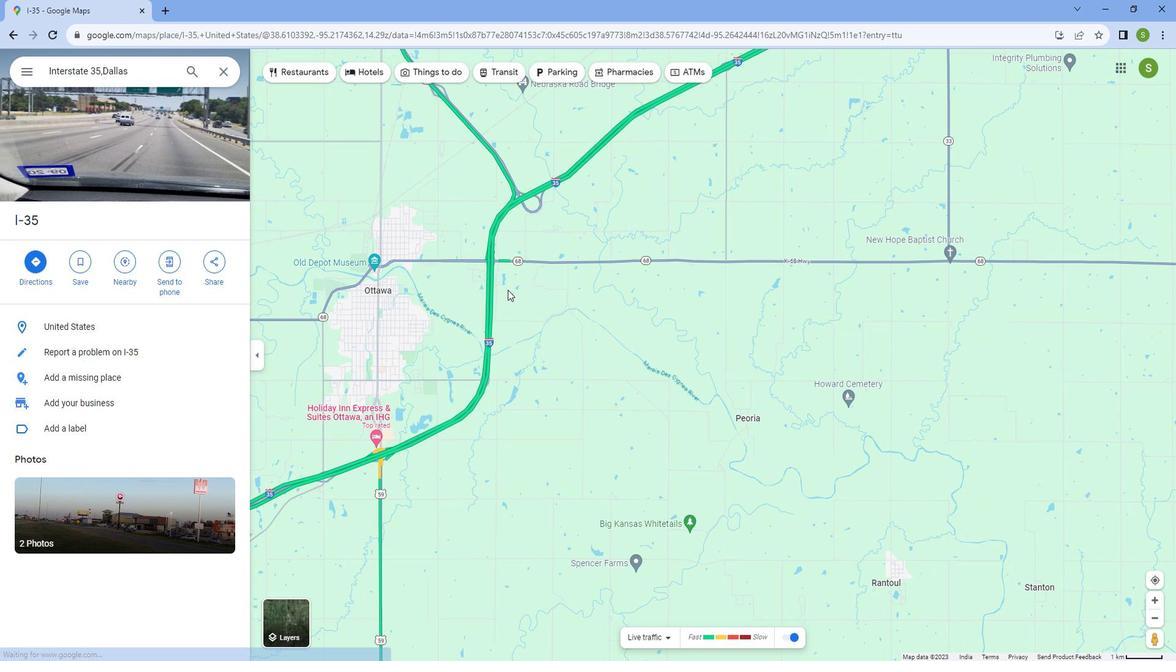 
Action: Mouse scrolled (504, 278) with delta (0, 0)
Screenshot: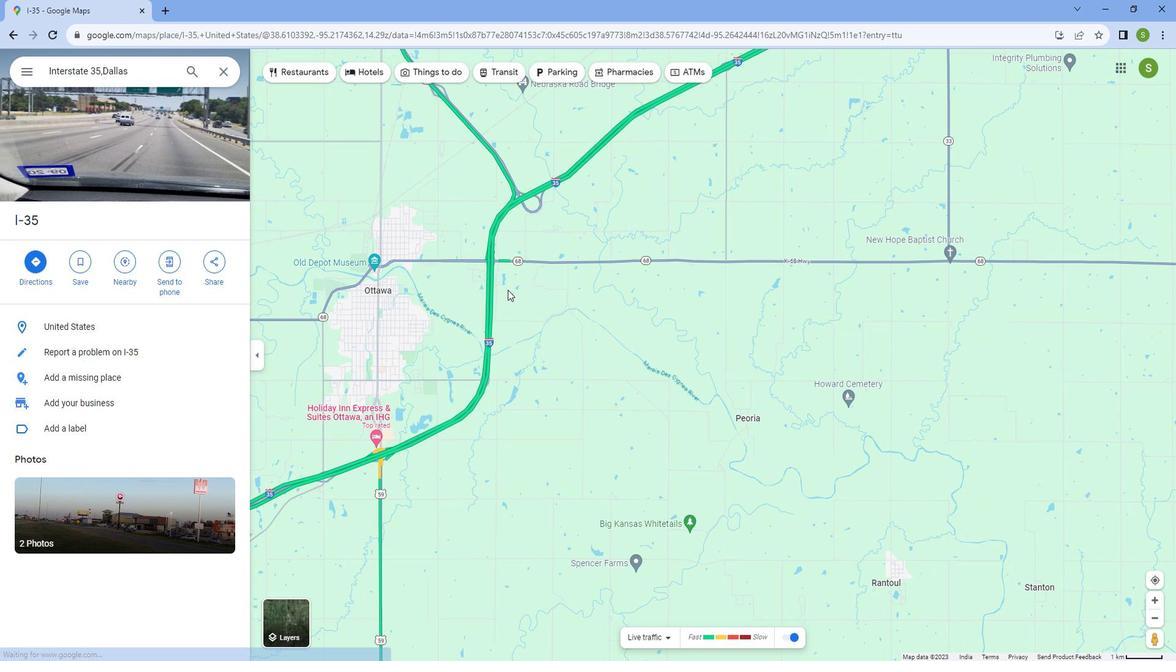 
Action: Mouse scrolled (504, 278) with delta (0, 0)
Screenshot: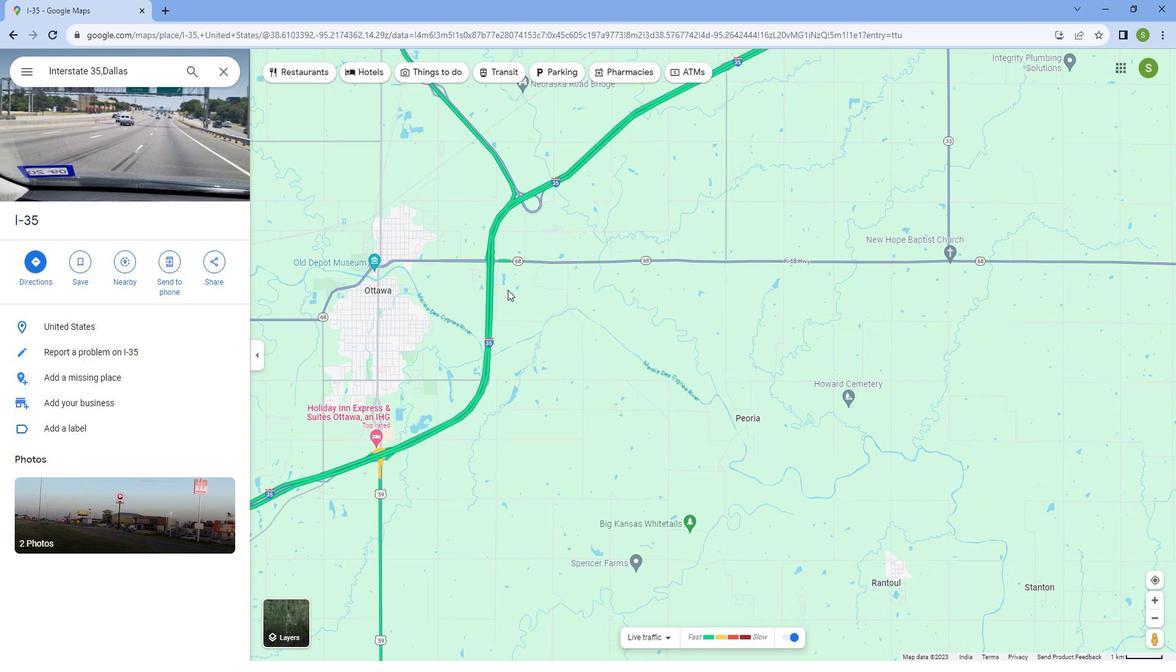 
Action: Mouse scrolled (504, 279) with delta (0, 0)
Screenshot: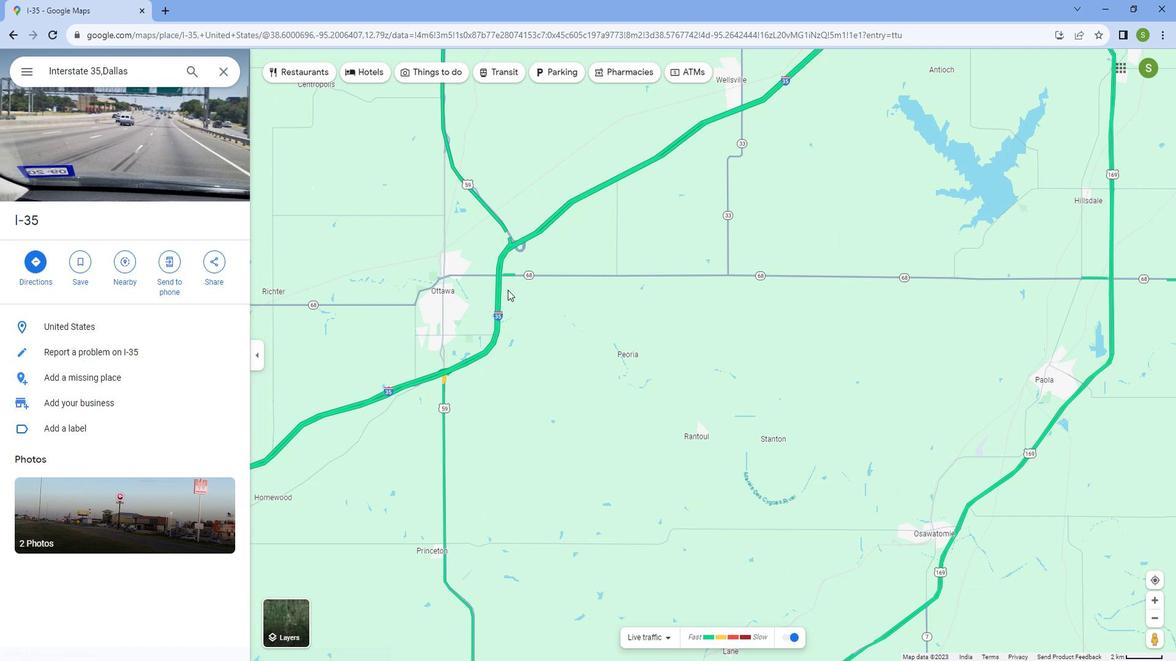 
Action: Mouse scrolled (504, 279) with delta (0, 0)
Screenshot: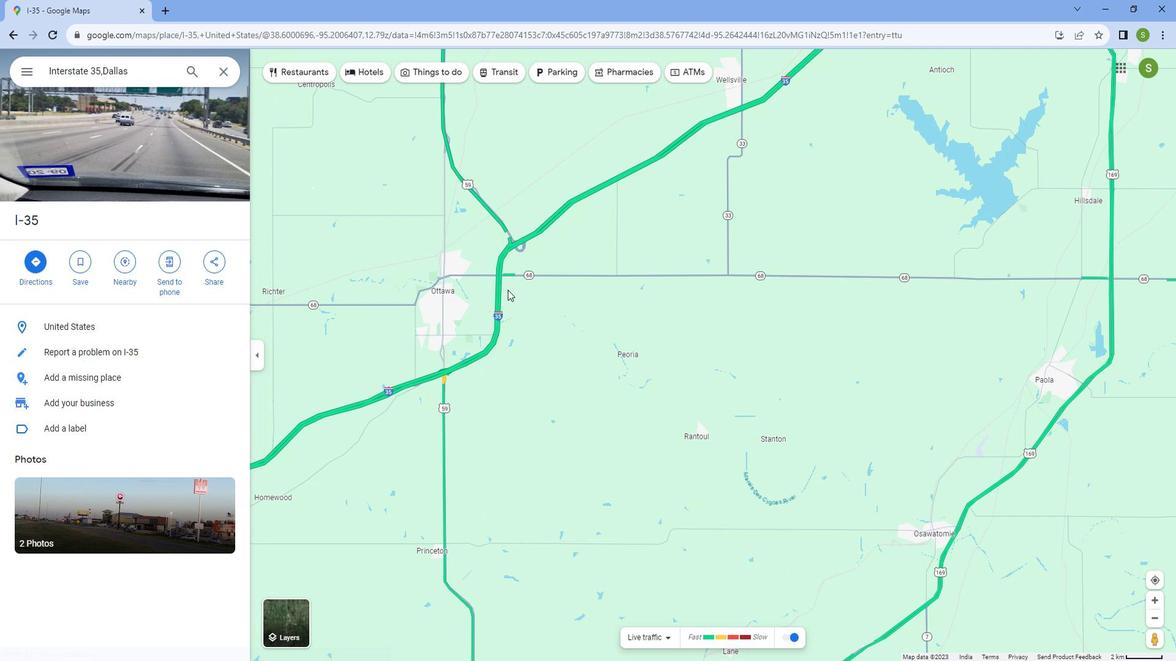 
Action: Mouse scrolled (504, 278) with delta (0, 0)
Screenshot: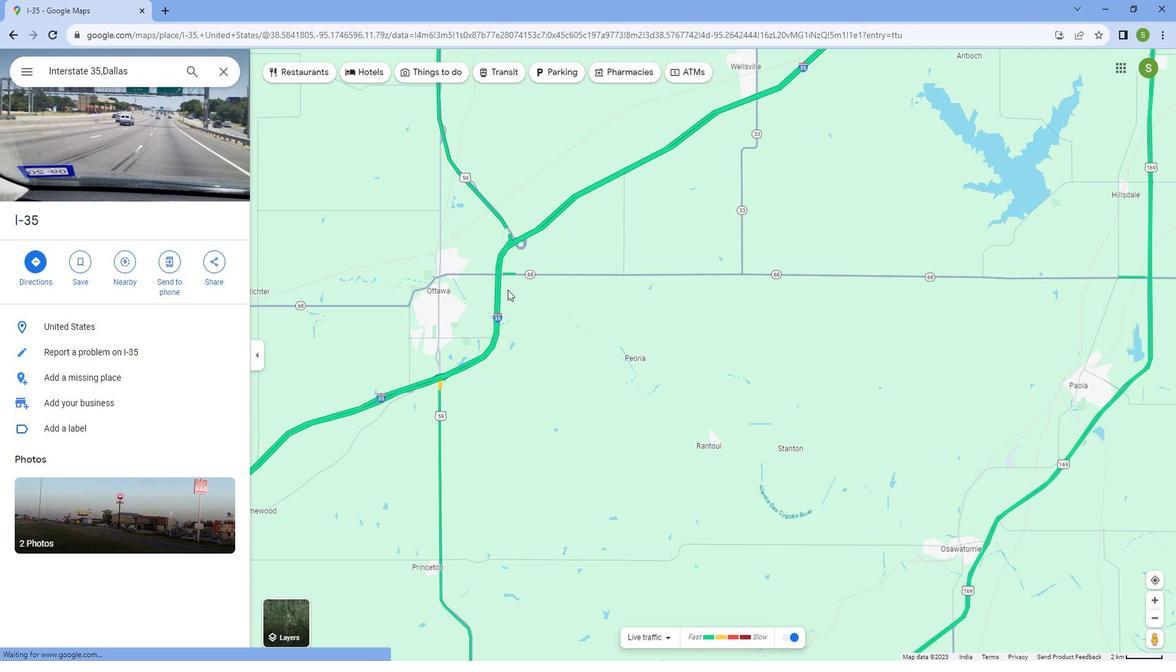 
Action: Mouse scrolled (504, 278) with delta (0, 0)
Screenshot: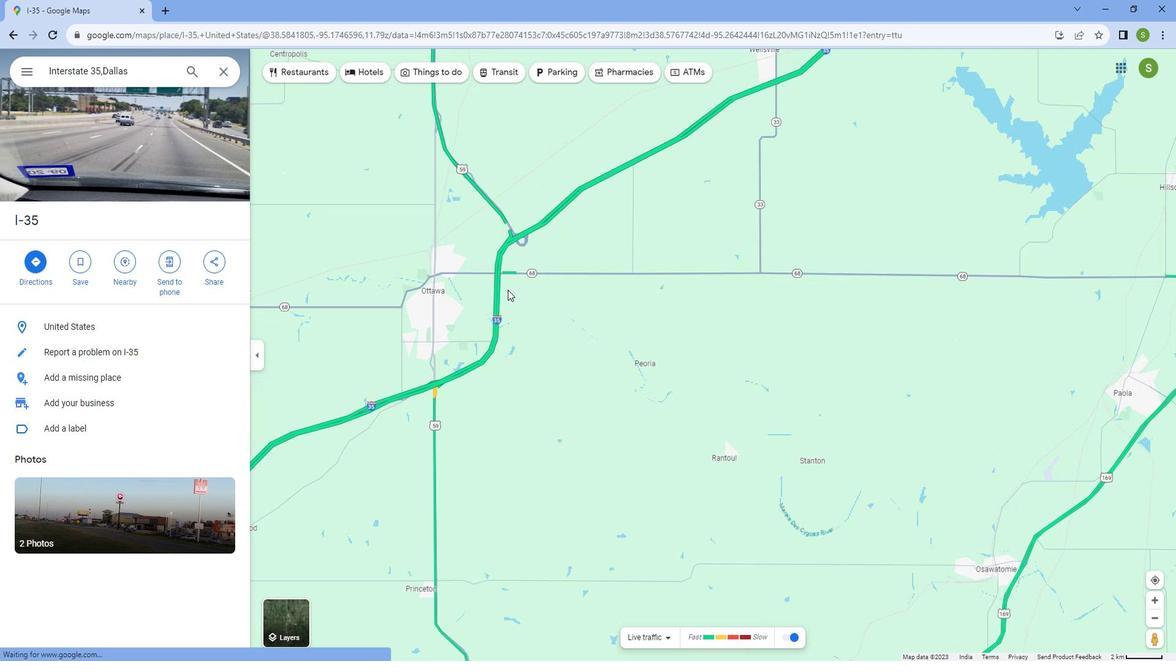 
Action: Mouse scrolled (504, 278) with delta (0, 0)
Screenshot: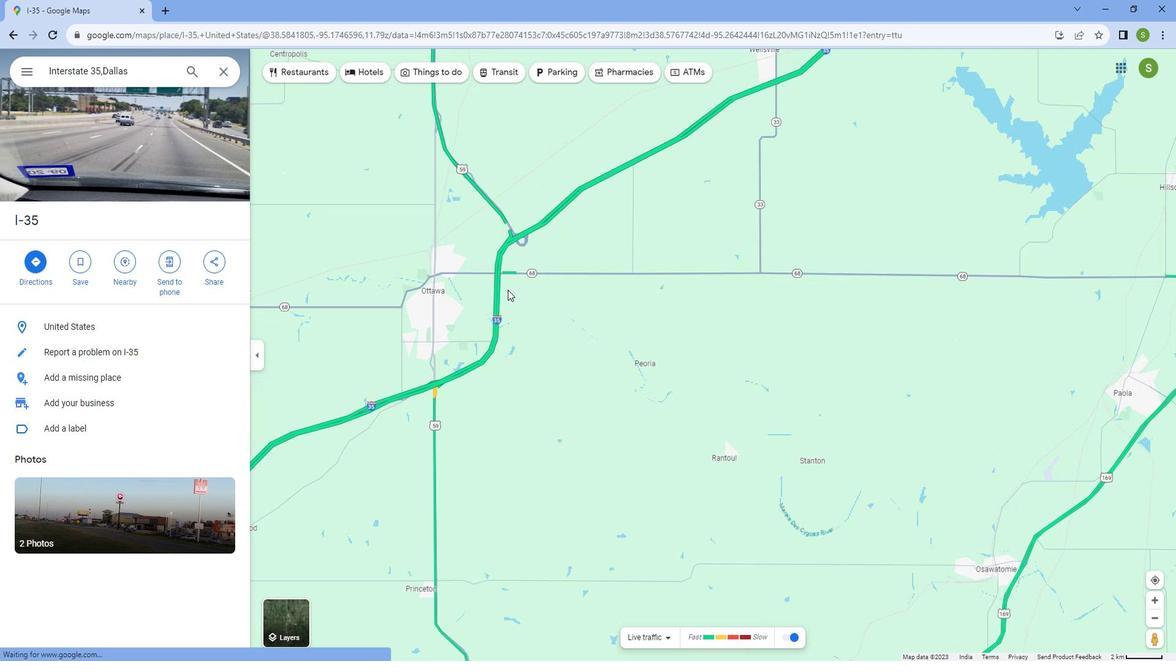 
Action: Mouse scrolled (504, 278) with delta (0, 0)
Screenshot: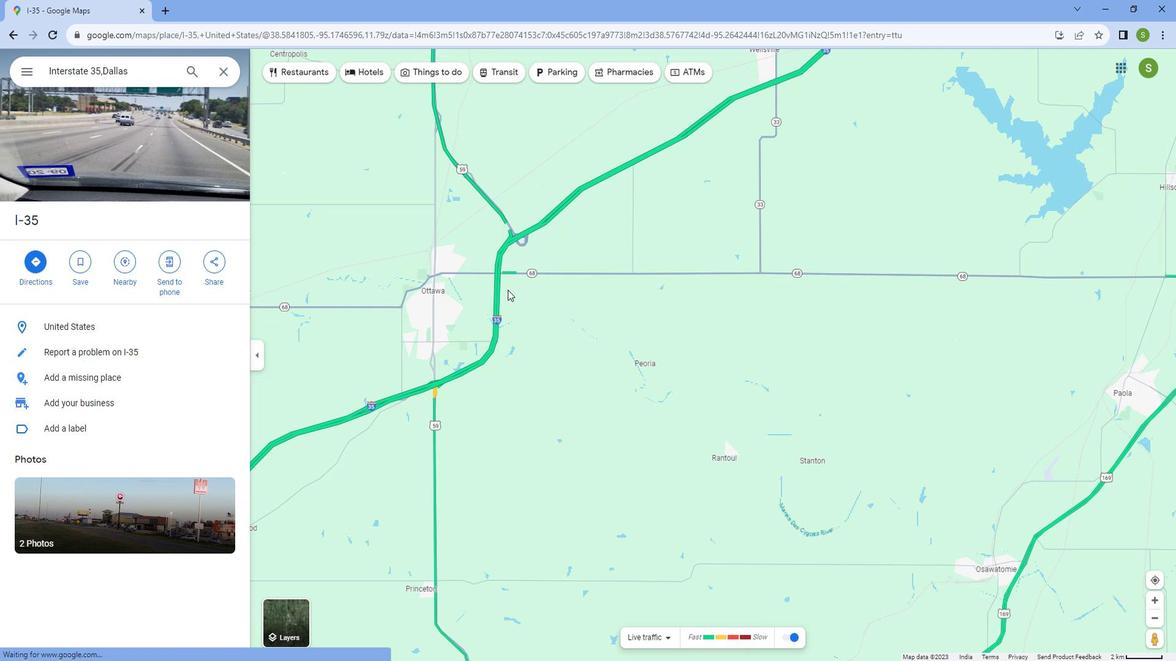 
Action: Mouse scrolled (504, 278) with delta (0, 0)
Screenshot: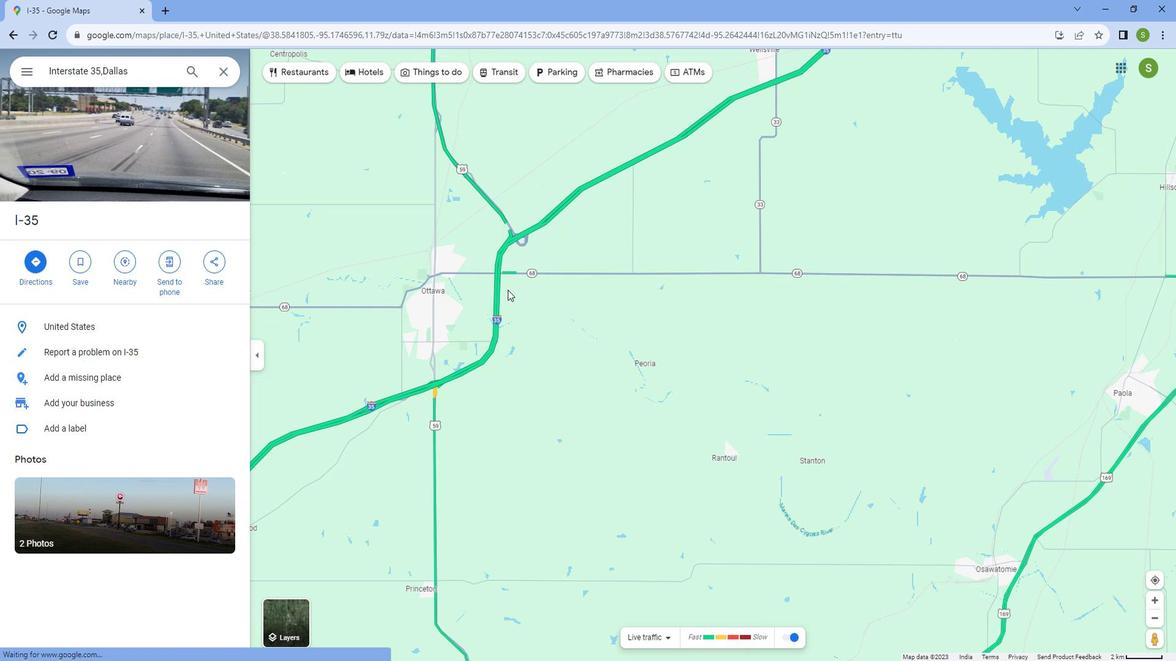 
Action: Mouse scrolled (504, 278) with delta (0, 0)
Screenshot: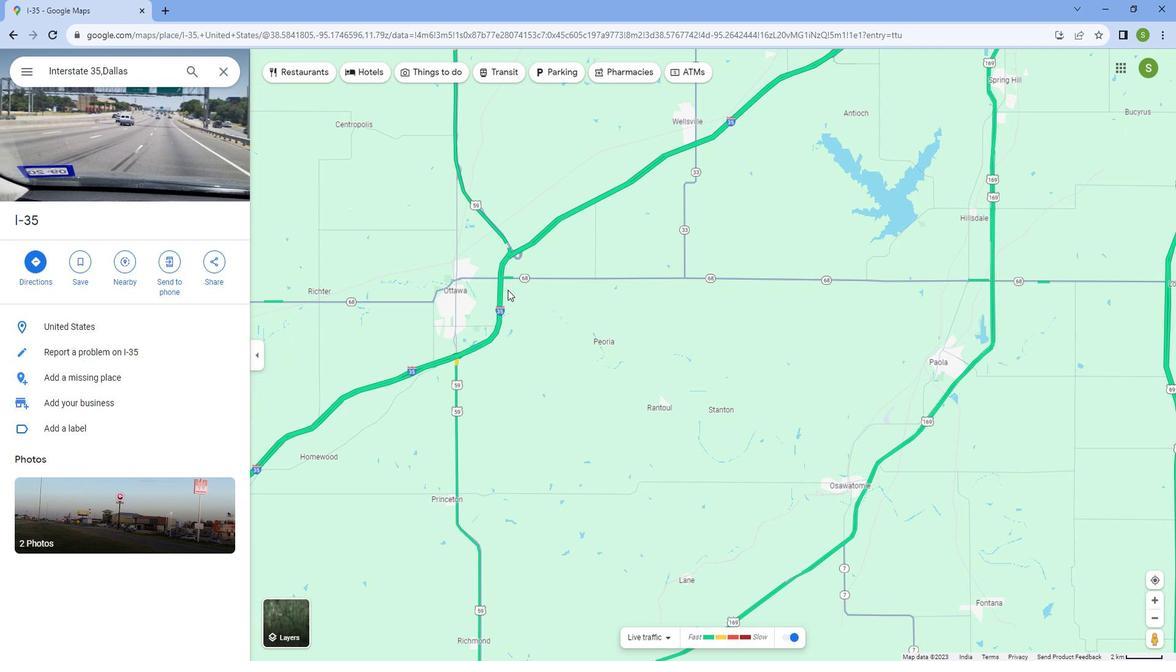 
Action: Mouse scrolled (504, 278) with delta (0, 0)
Screenshot: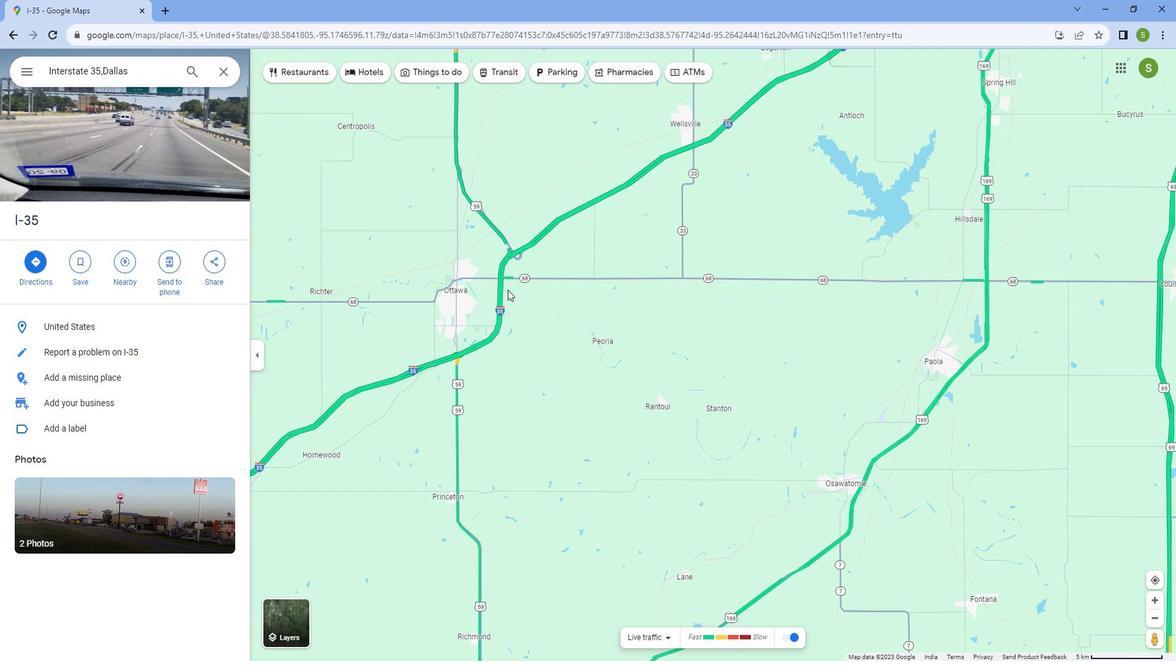 
Action: Mouse scrolled (504, 278) with delta (0, 0)
Screenshot: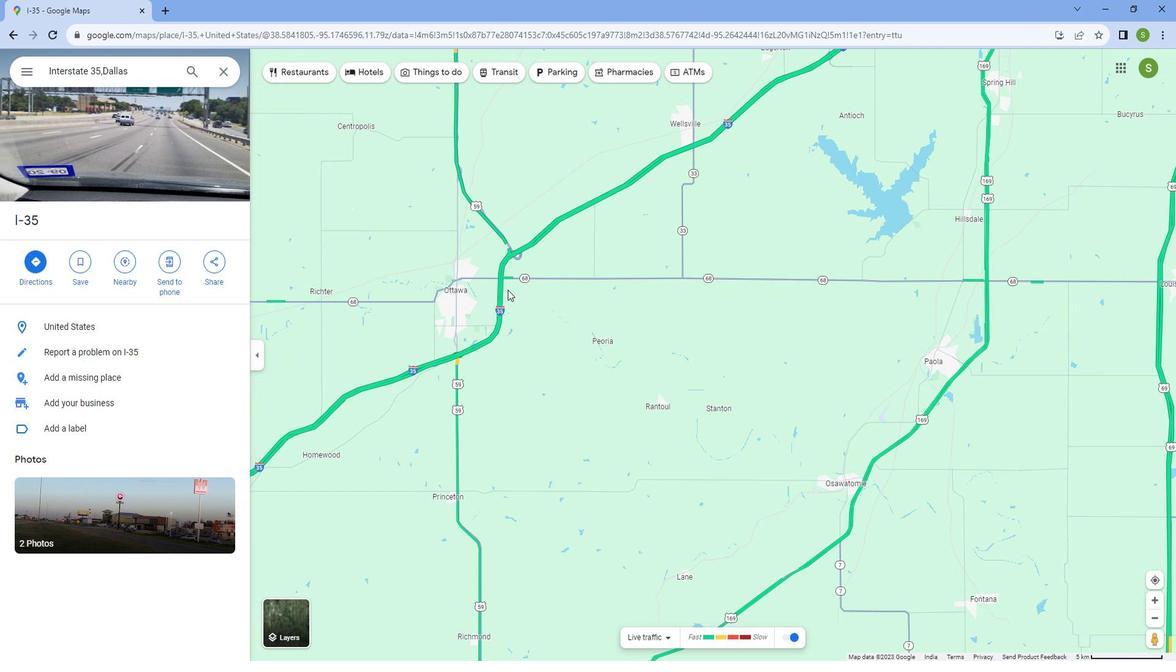 
Action: Mouse scrolled (504, 278) with delta (0, 0)
Screenshot: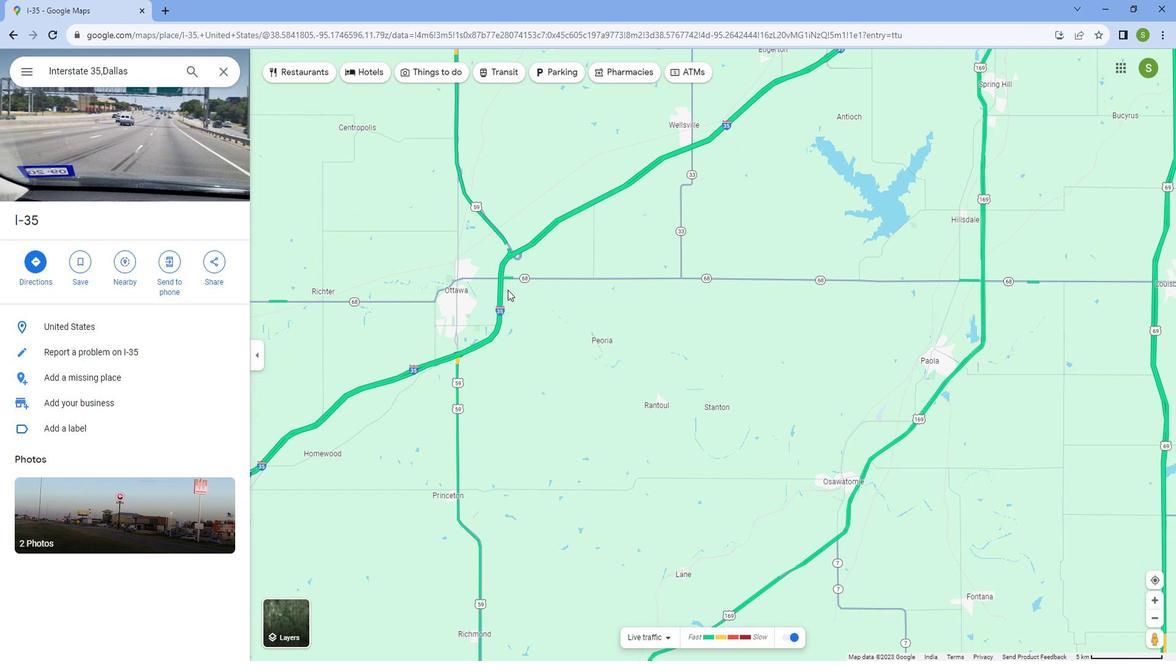 
Action: Mouse scrolled (504, 278) with delta (0, 0)
Screenshot: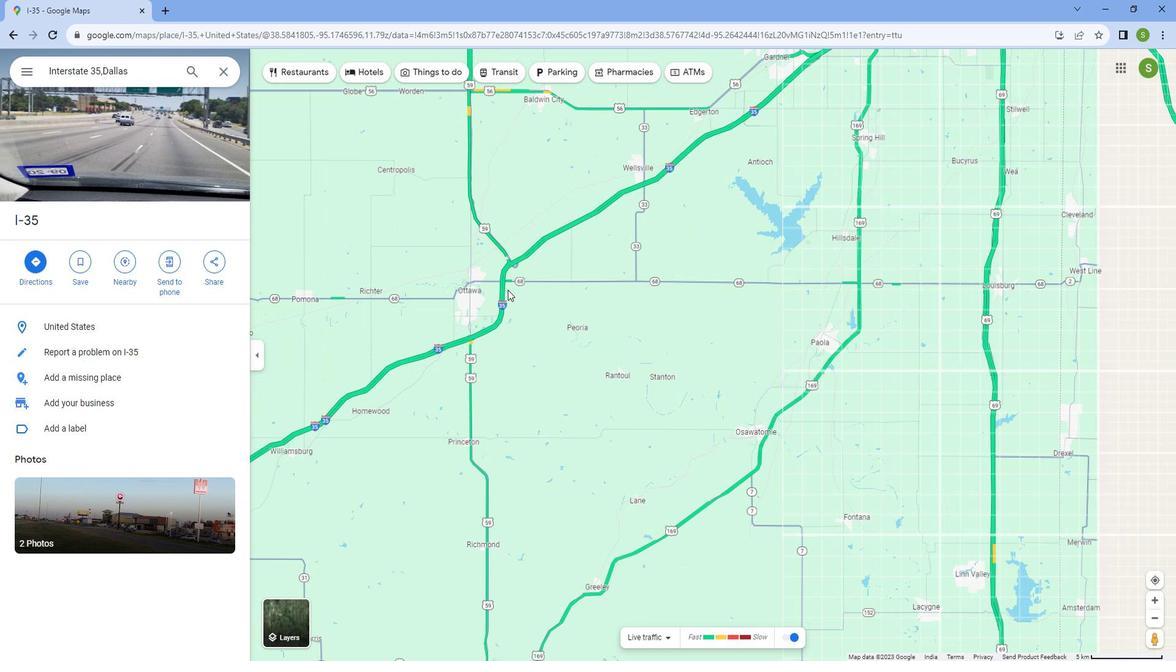 
Action: Mouse moved to (500, 175)
Screenshot: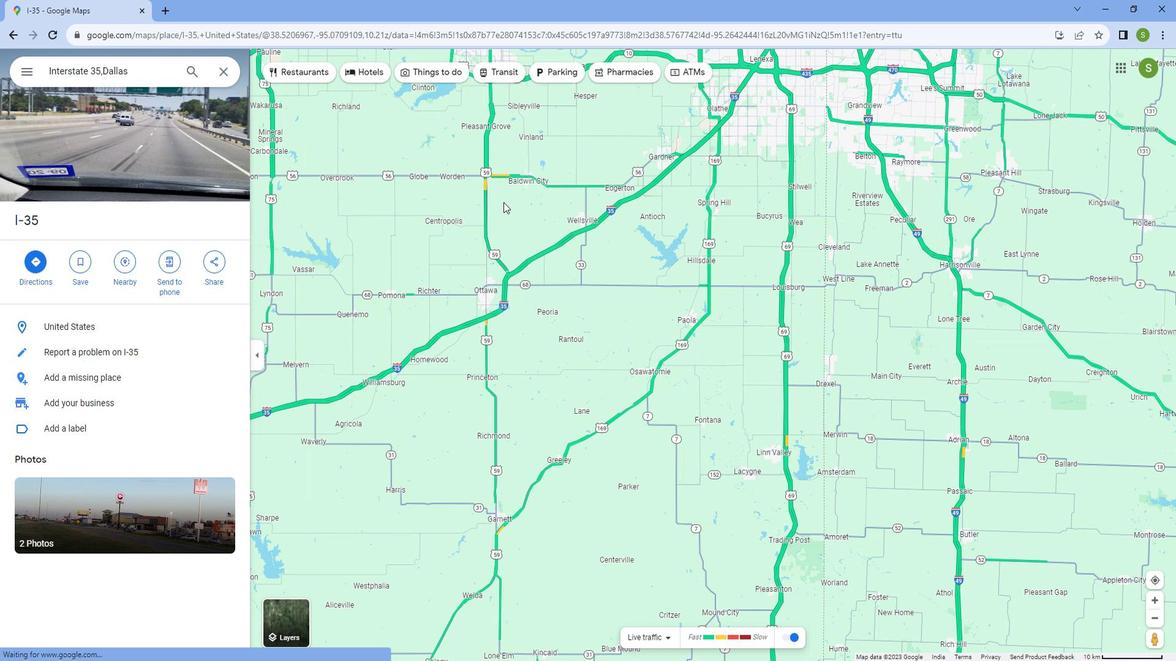 
Action: Mouse scrolled (500, 176) with delta (0, 0)
Screenshot: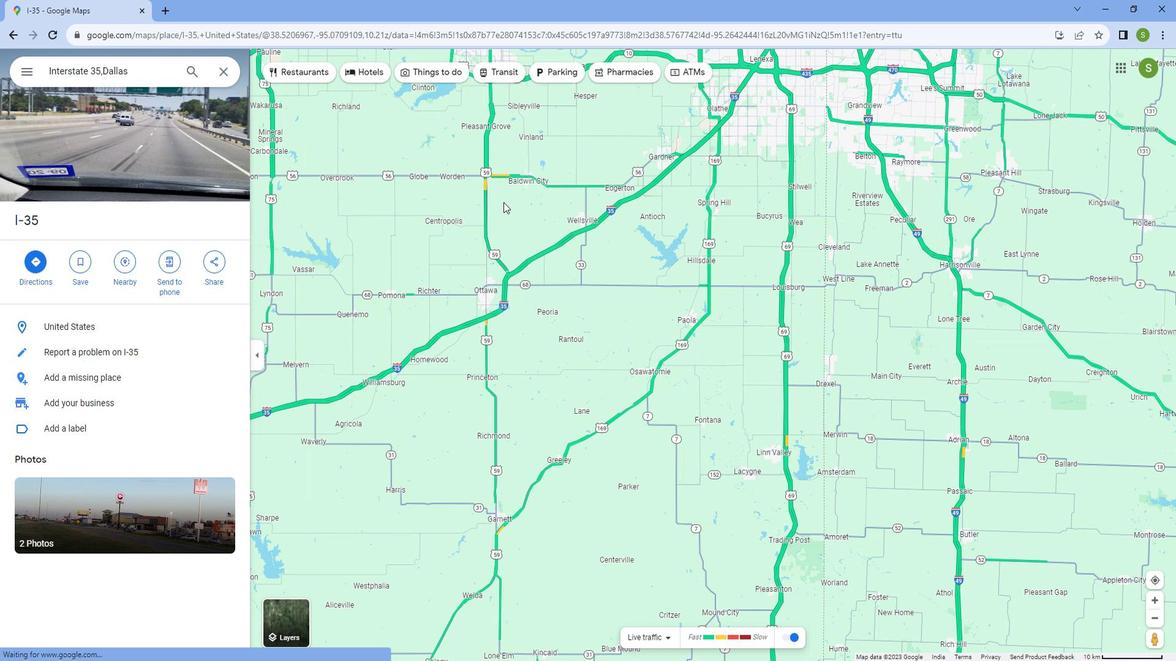 
Action: Mouse moved to (498, 164)
Screenshot: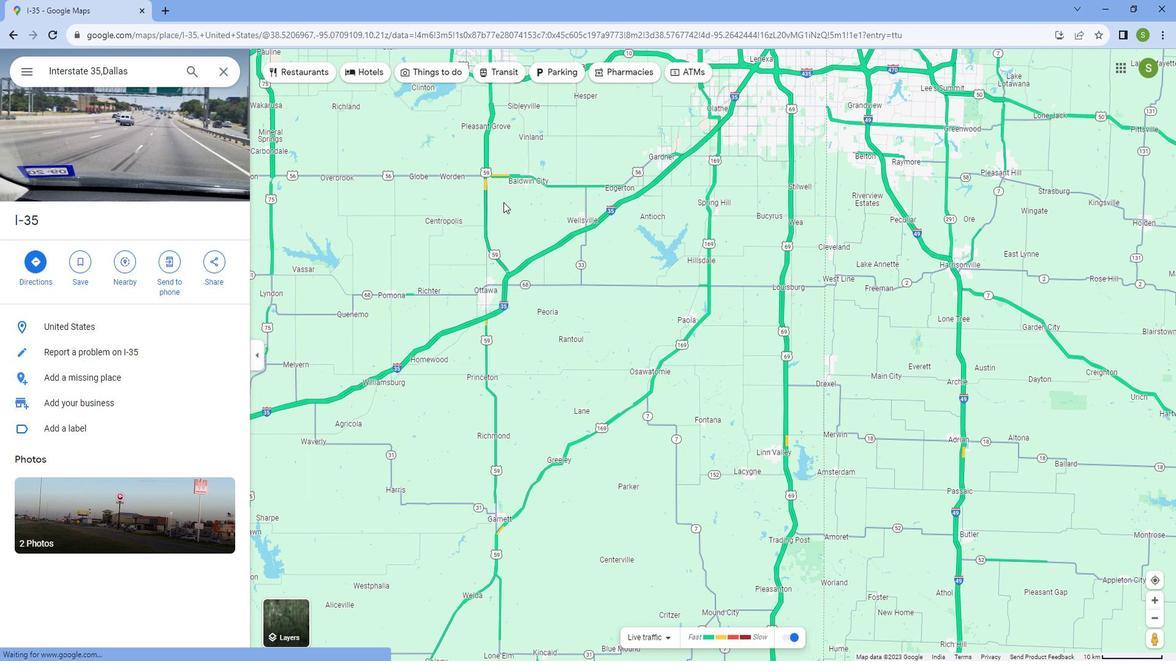 
Action: Mouse scrolled (498, 165) with delta (0, 0)
Screenshot: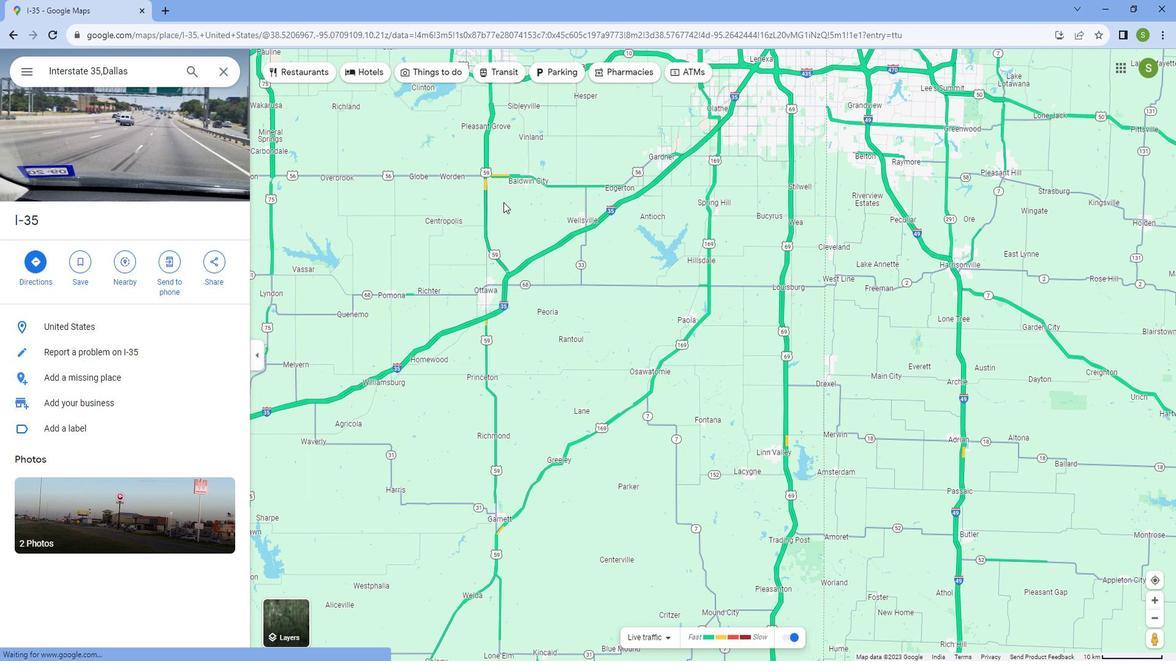 
Action: Mouse scrolled (498, 165) with delta (0, 0)
Screenshot: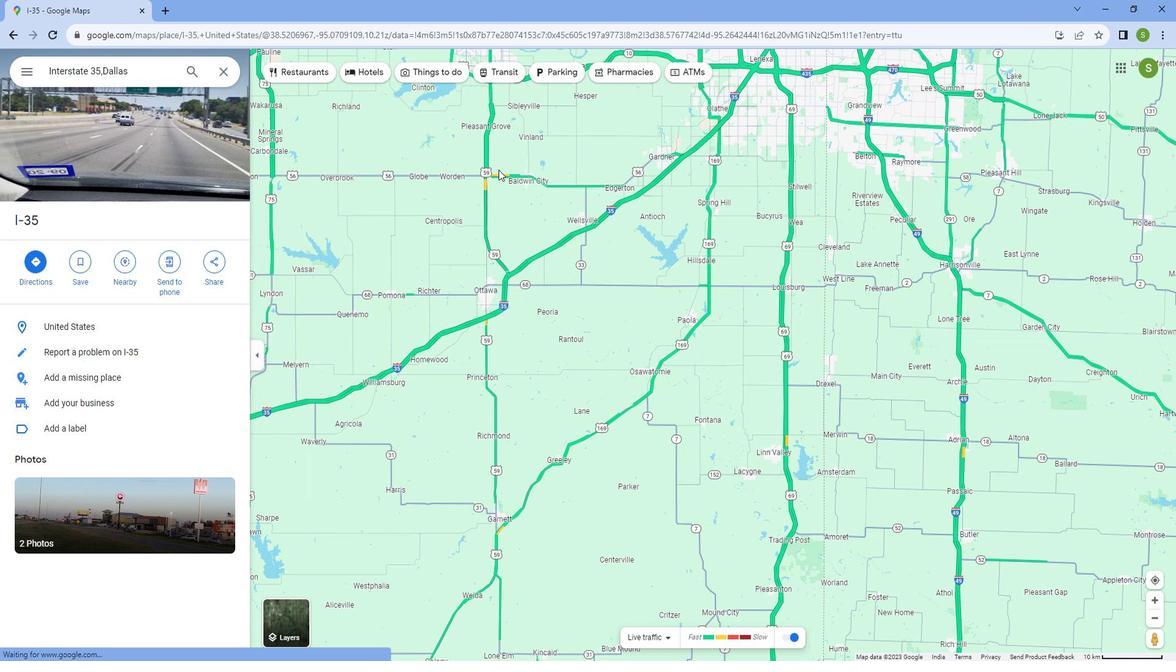 
Action: Mouse scrolled (498, 165) with delta (0, 0)
Screenshot: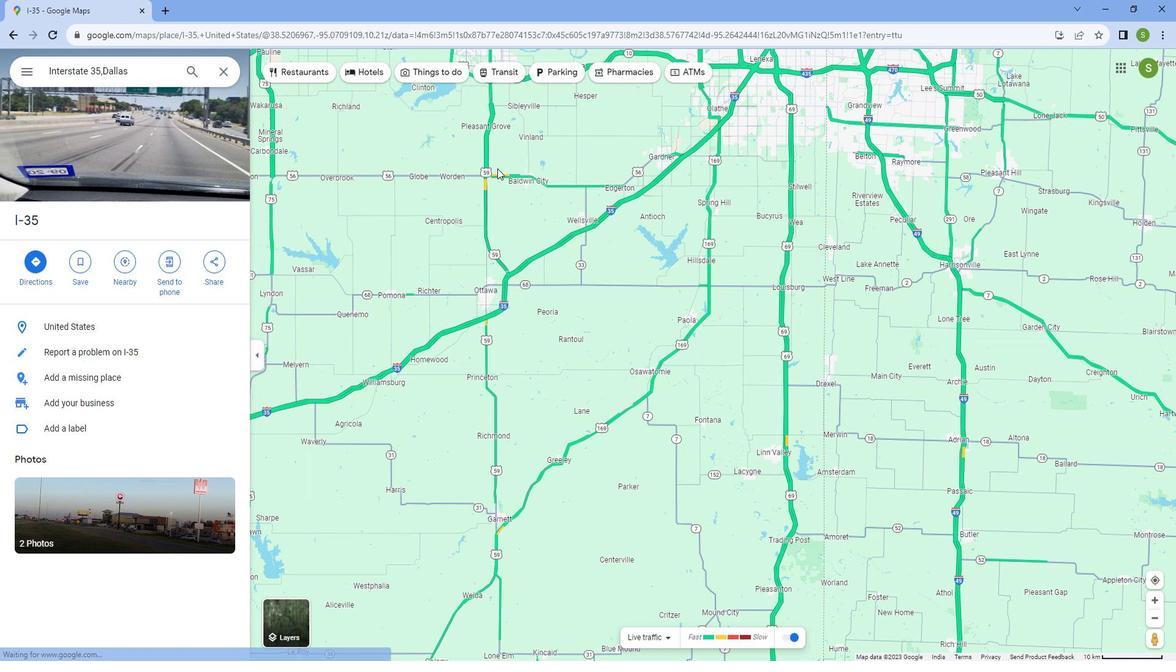 
Action: Mouse scrolled (498, 165) with delta (0, 0)
Screenshot: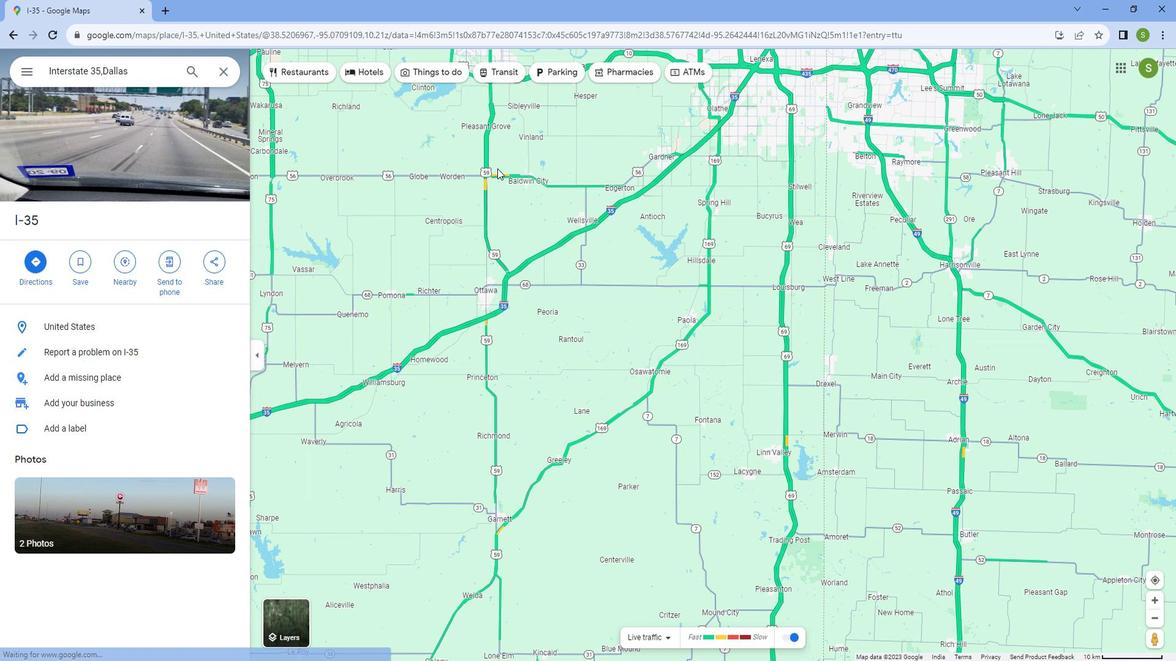 
Action: Mouse scrolled (498, 165) with delta (0, 0)
Screenshot: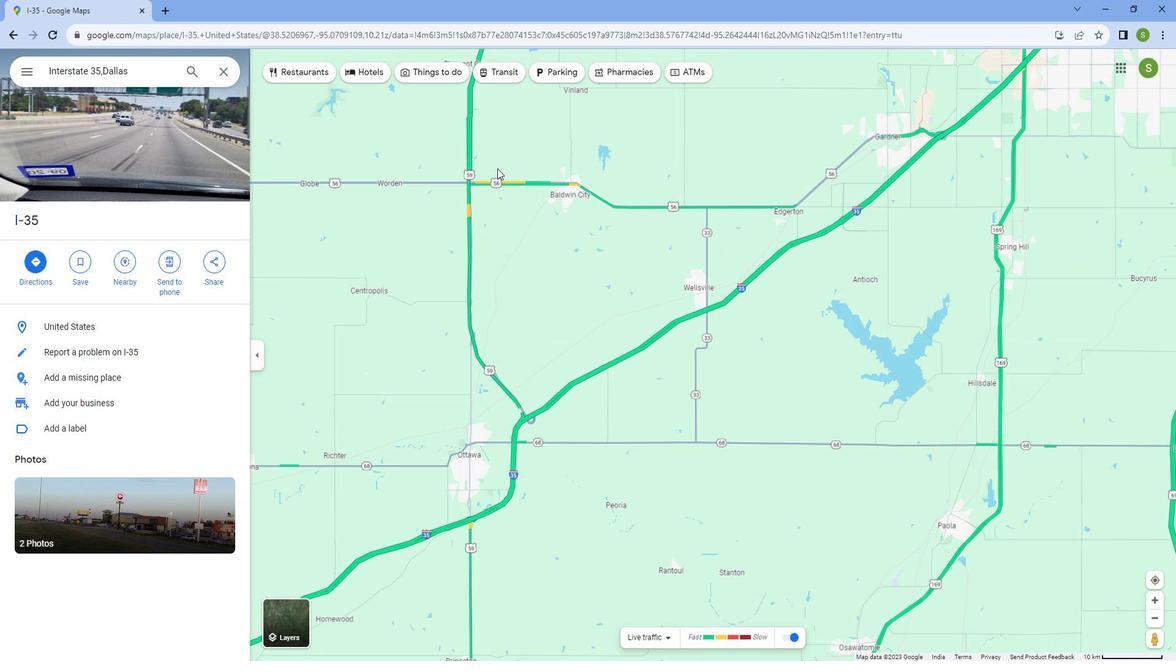 
Action: Mouse scrolled (498, 165) with delta (0, 0)
Screenshot: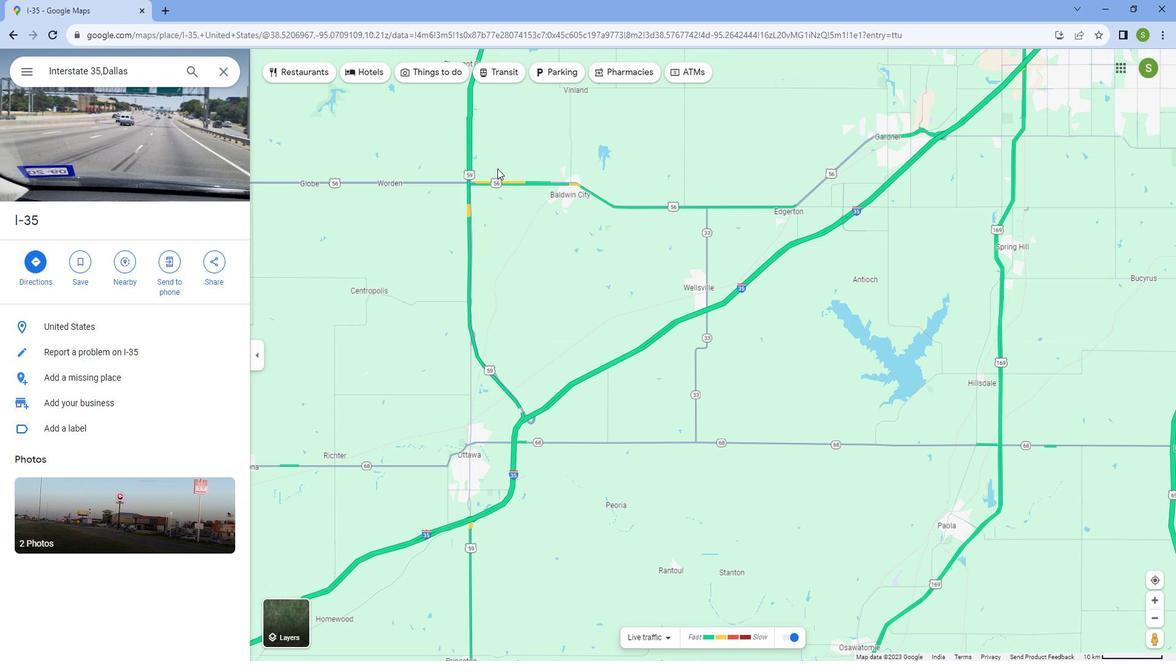 
Action: Mouse scrolled (498, 165) with delta (0, 0)
Screenshot: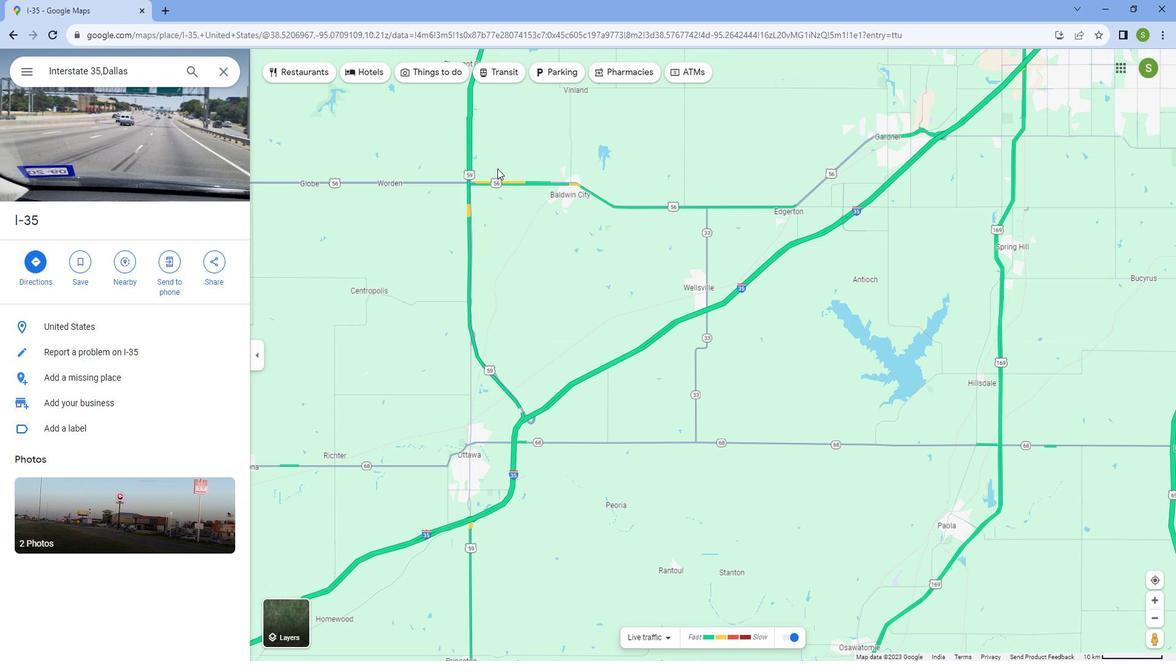 
Action: Mouse scrolled (498, 165) with delta (0, 0)
Screenshot: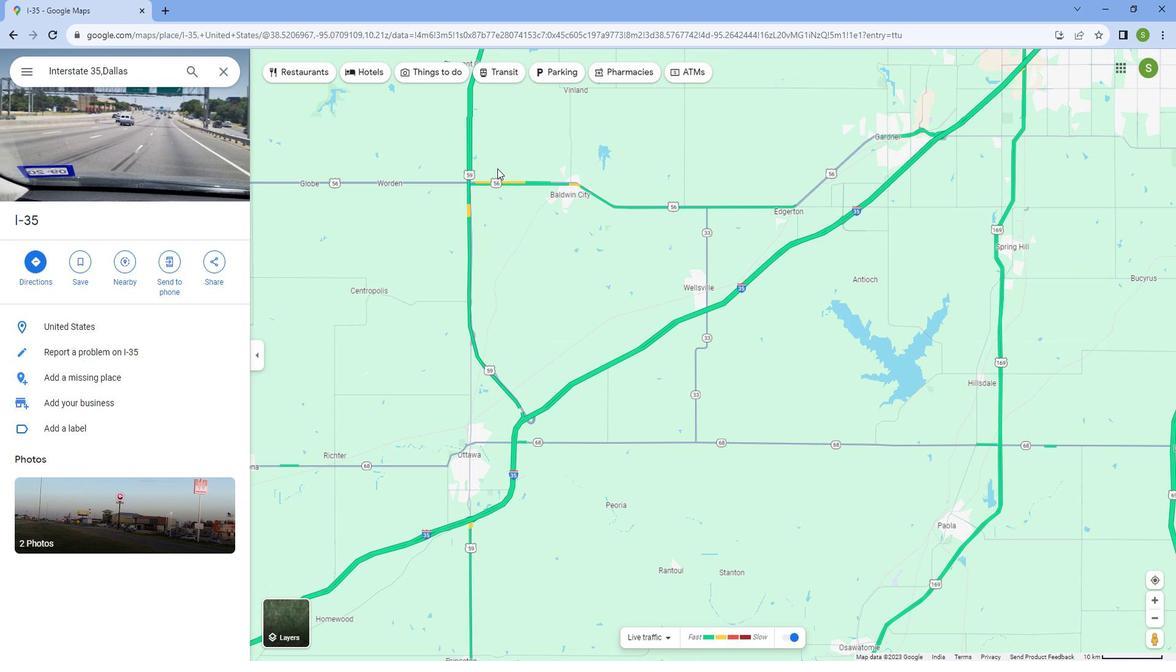 
Action: Mouse scrolled (498, 165) with delta (0, 0)
Screenshot: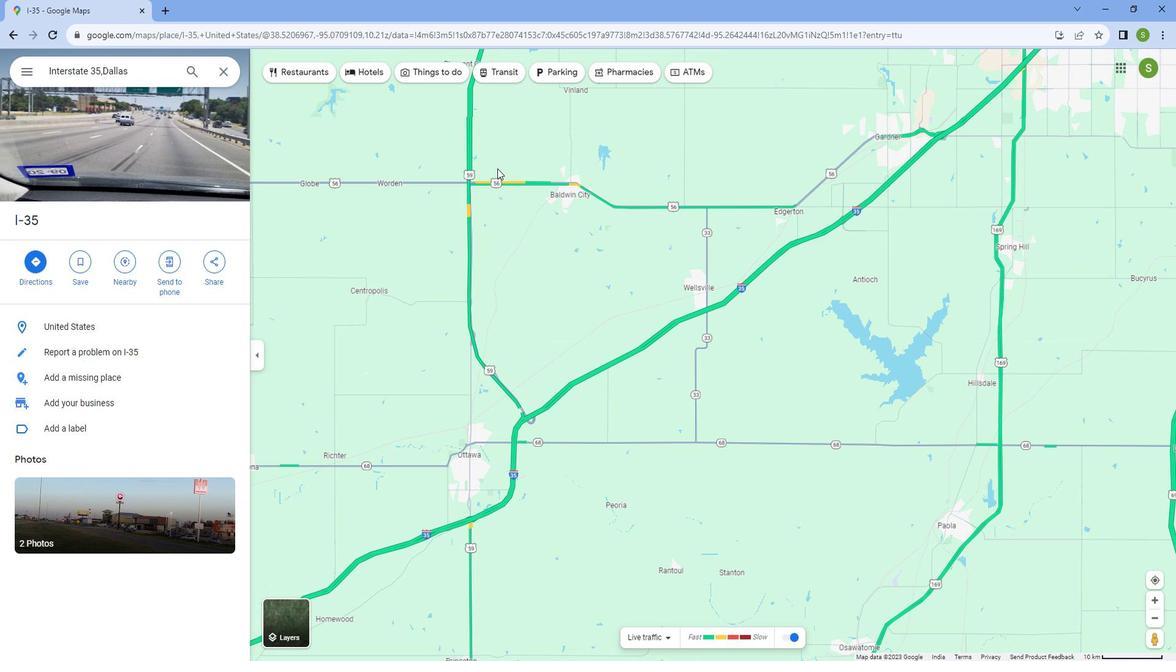 
Action: Mouse scrolled (498, 165) with delta (0, 0)
Screenshot: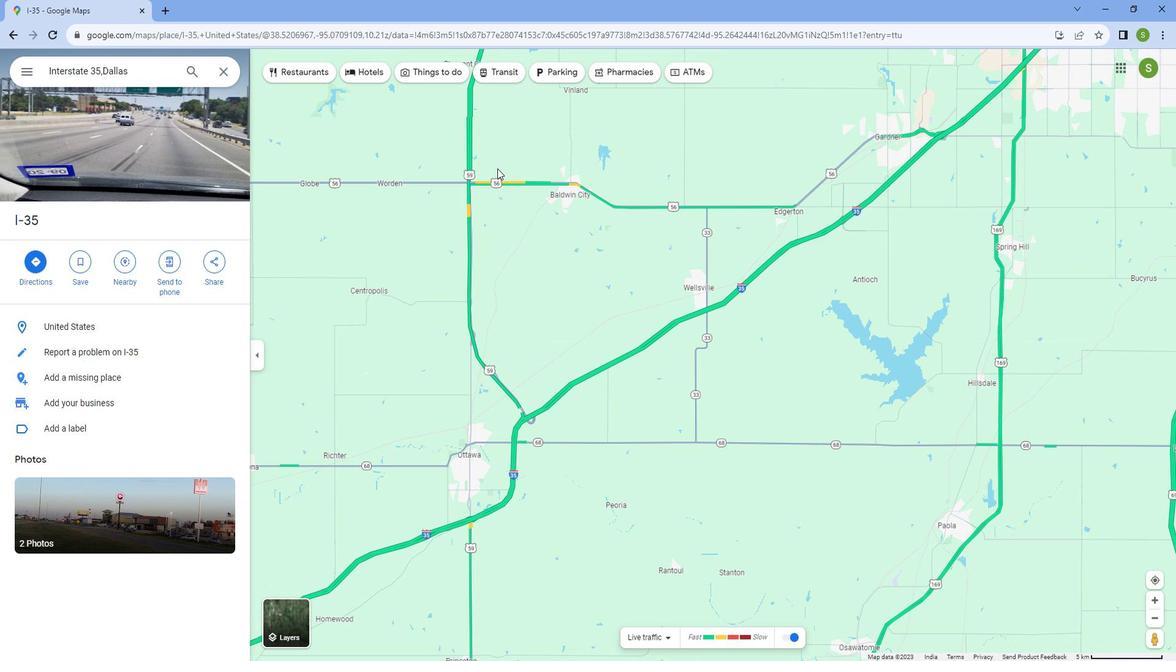 
